 Task: Find a house in Gobabis, Namibia, for one guest from August 15 to 20, with a price range of 5000-10000, Wifi, and self check-in.
Action: Mouse moved to (624, 98)
Screenshot: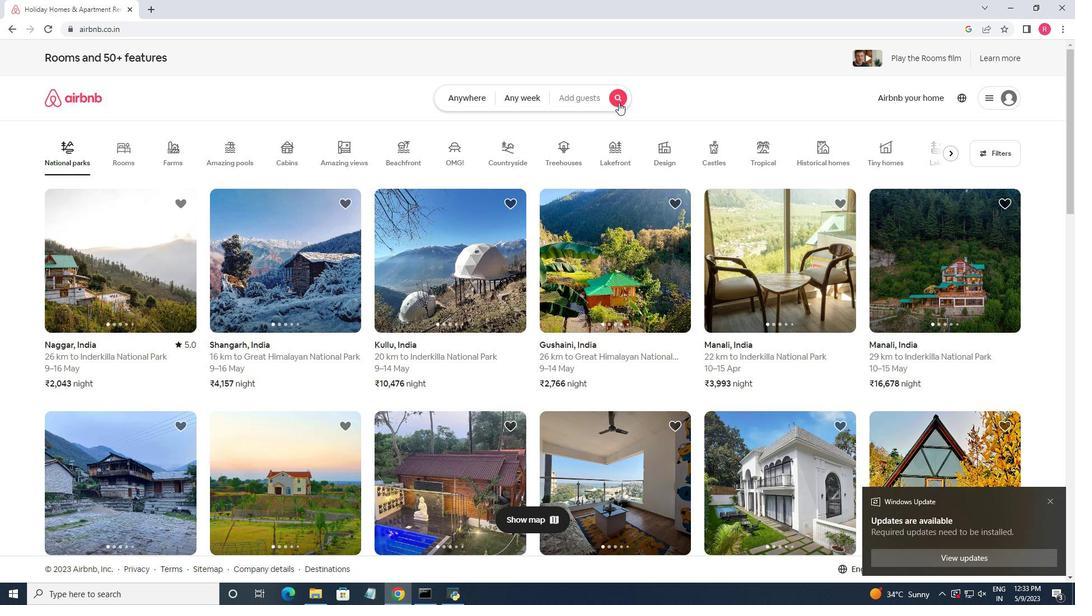 
Action: Mouse pressed left at (624, 98)
Screenshot: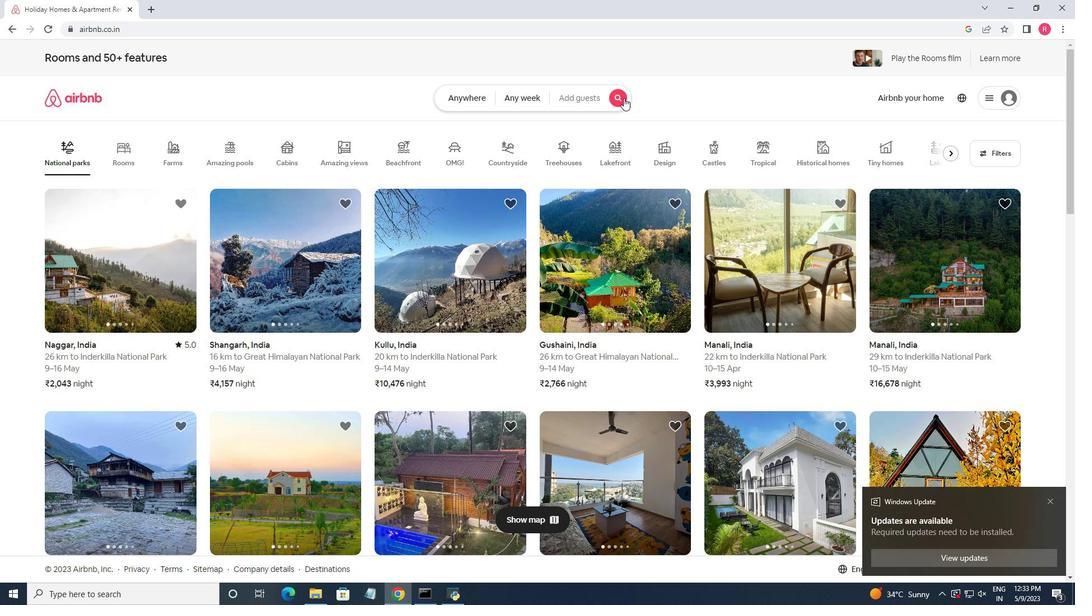 
Action: Mouse moved to (569, 66)
Screenshot: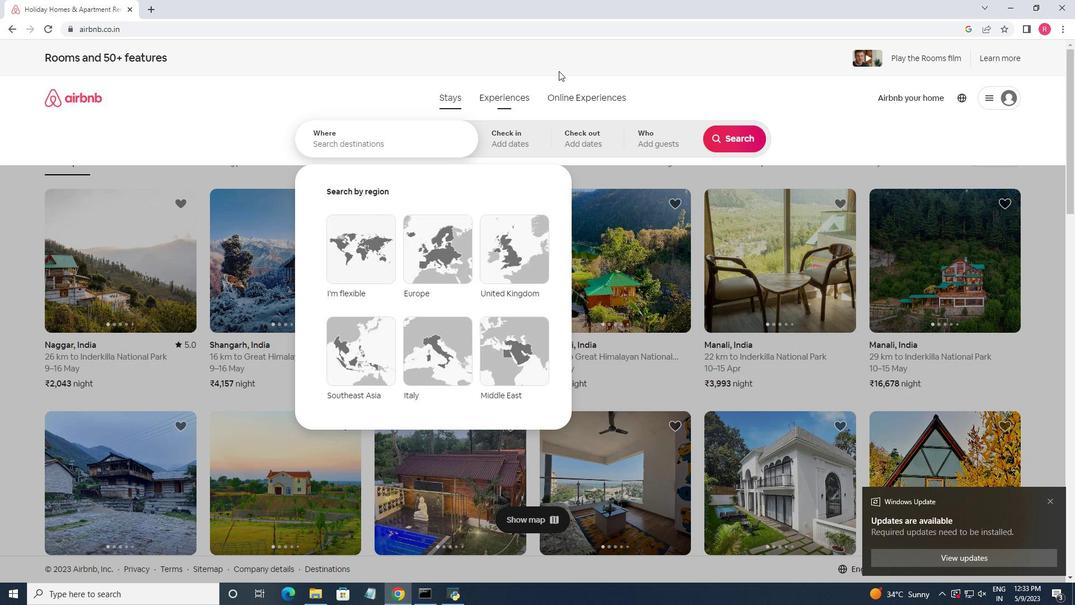
Action: Mouse pressed left at (569, 66)
Screenshot: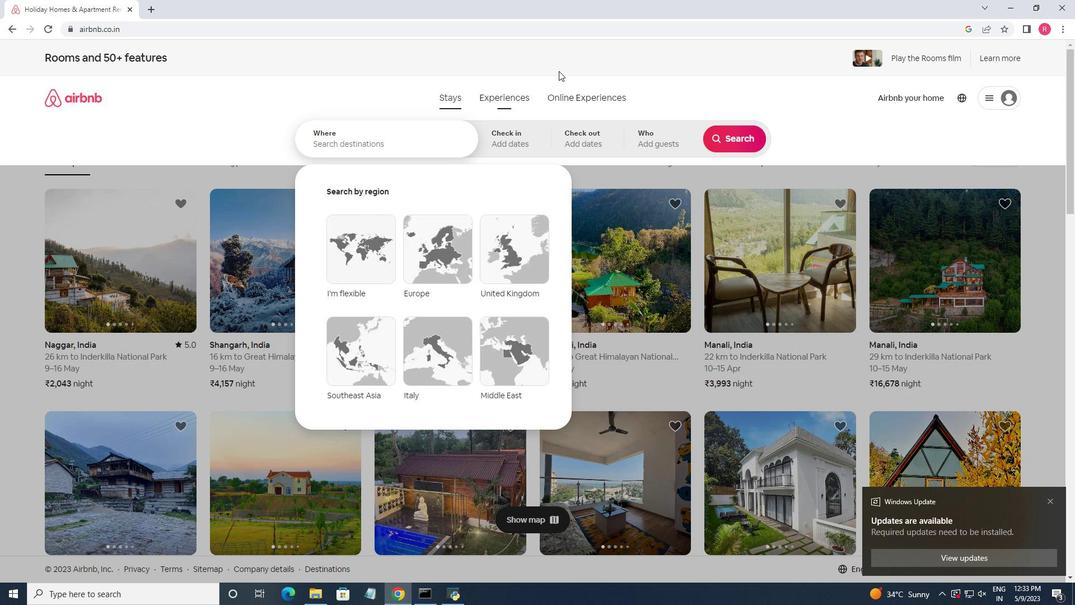 
Action: Mouse moved to (391, 137)
Screenshot: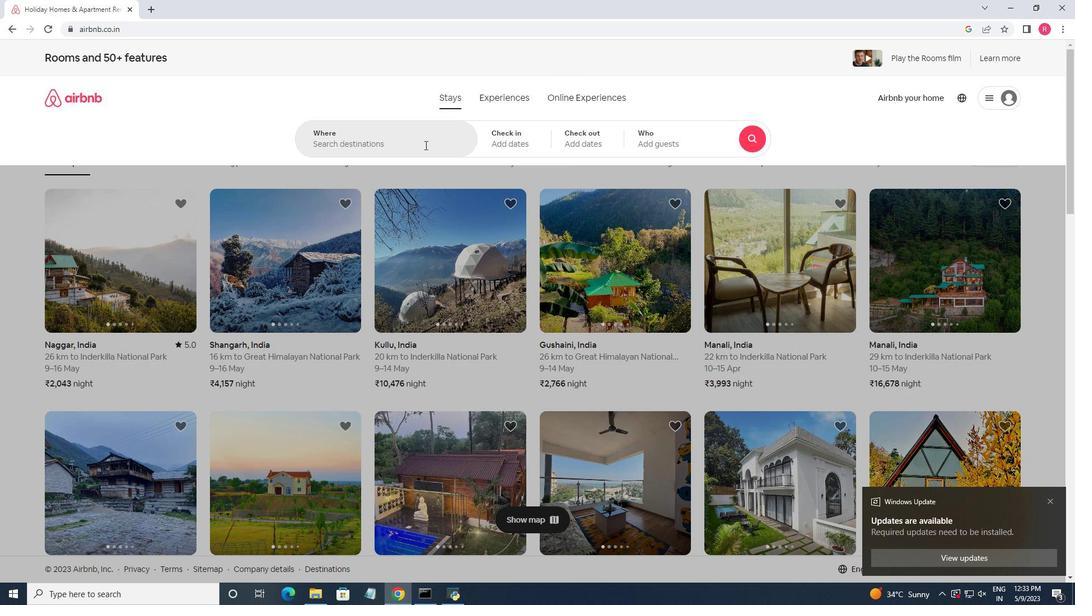 
Action: Mouse pressed left at (391, 137)
Screenshot: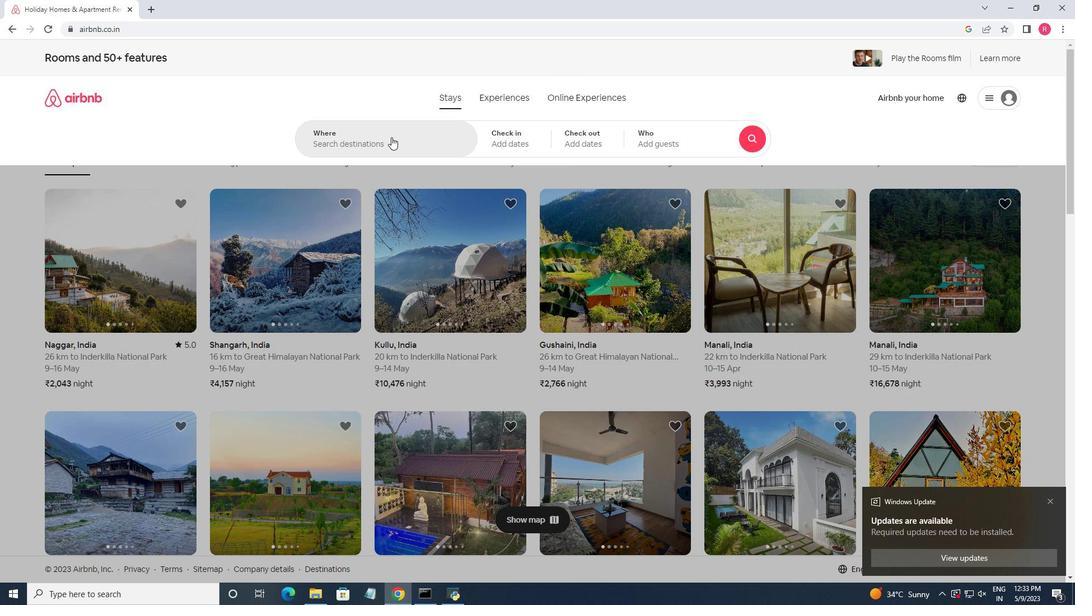 
Action: Key pressed <Key.shift>Gobabis,<Key.space><Key.shift>Namibia<Key.enter>
Screenshot: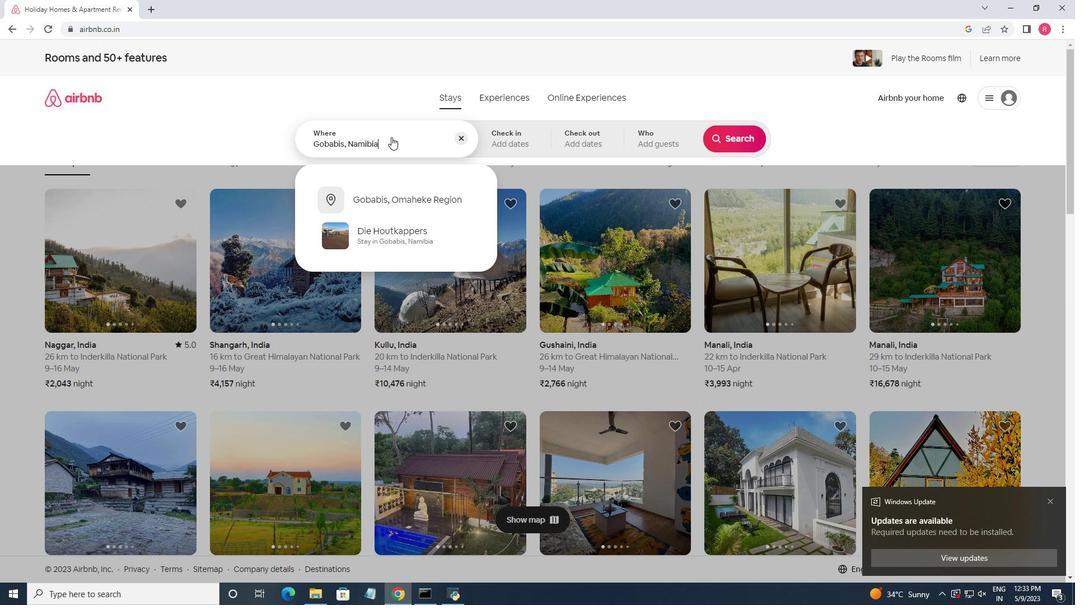 
Action: Mouse moved to (739, 230)
Screenshot: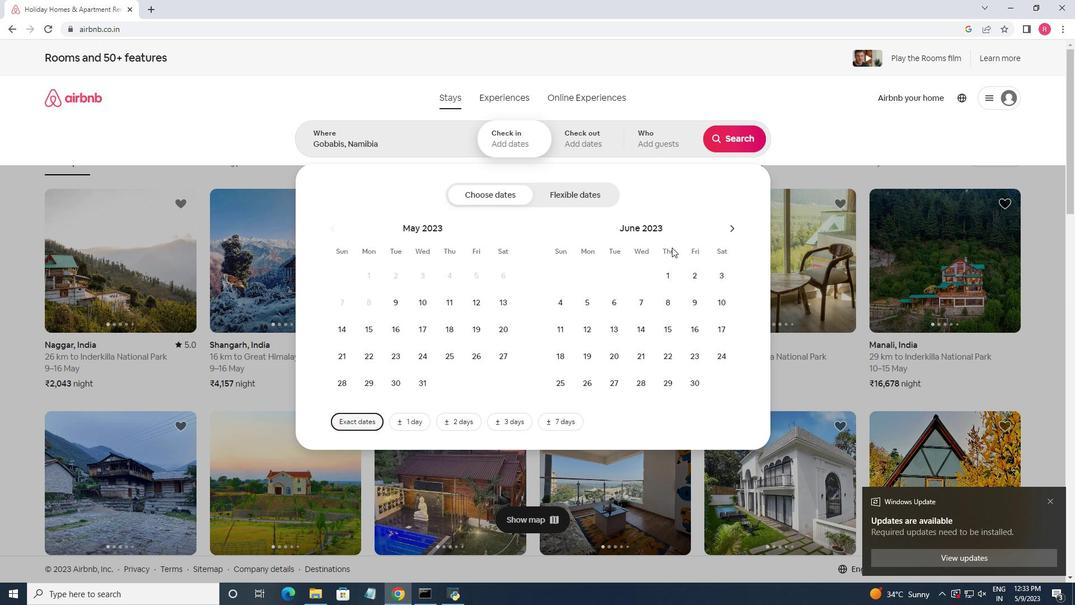 
Action: Mouse pressed left at (739, 230)
Screenshot: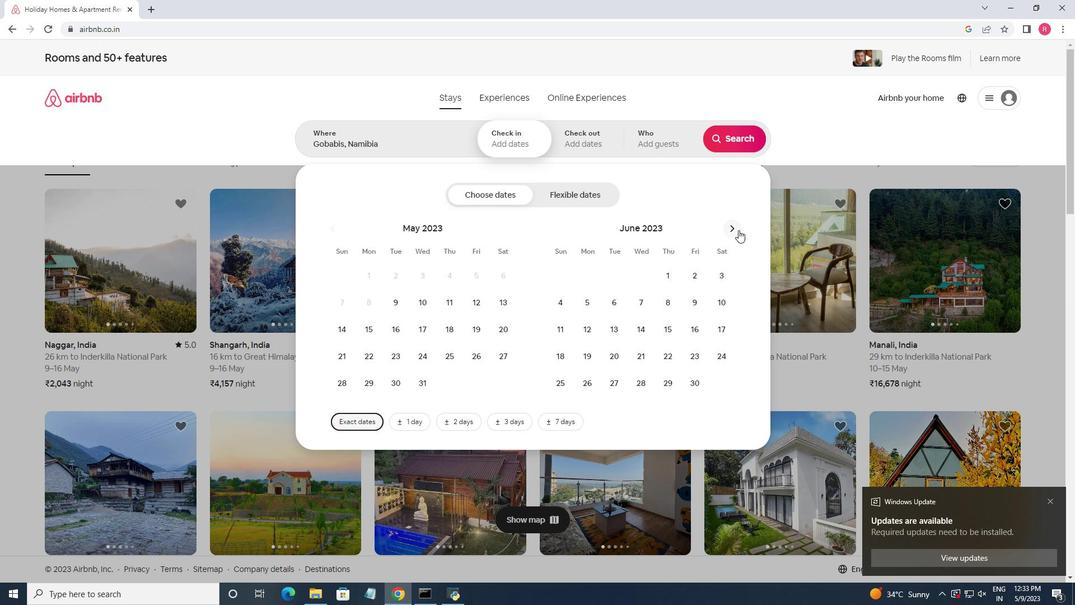 
Action: Mouse pressed left at (739, 230)
Screenshot: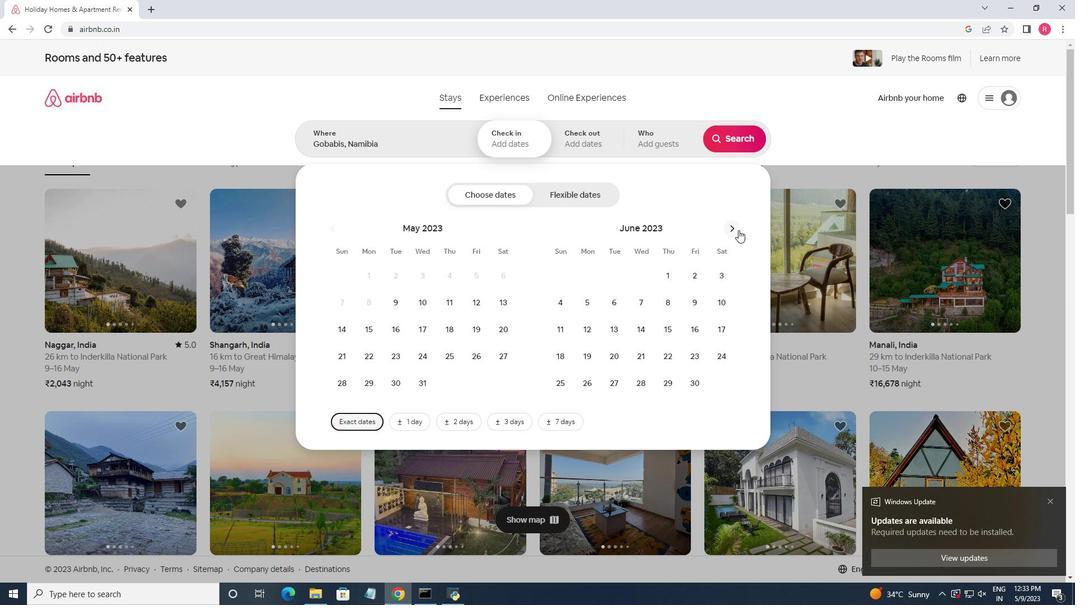 
Action: Mouse moved to (616, 330)
Screenshot: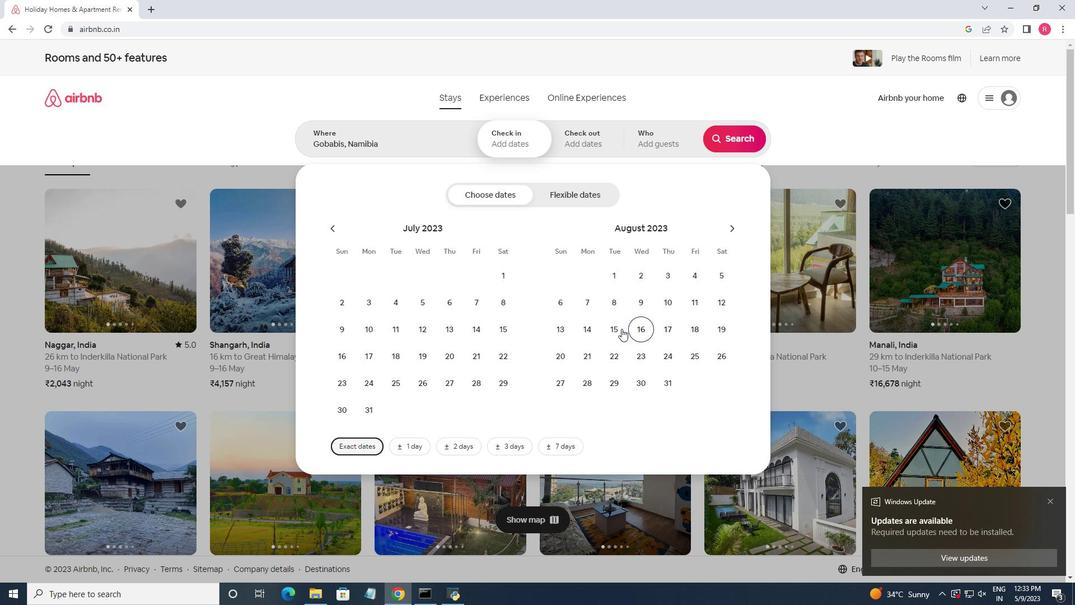 
Action: Mouse pressed left at (616, 330)
Screenshot: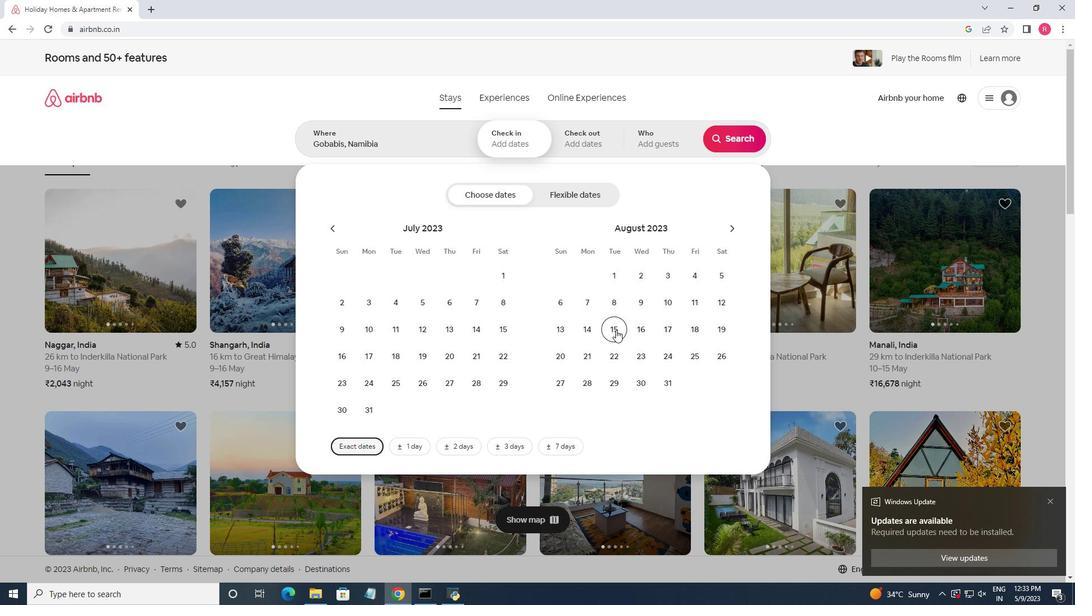 
Action: Mouse moved to (565, 357)
Screenshot: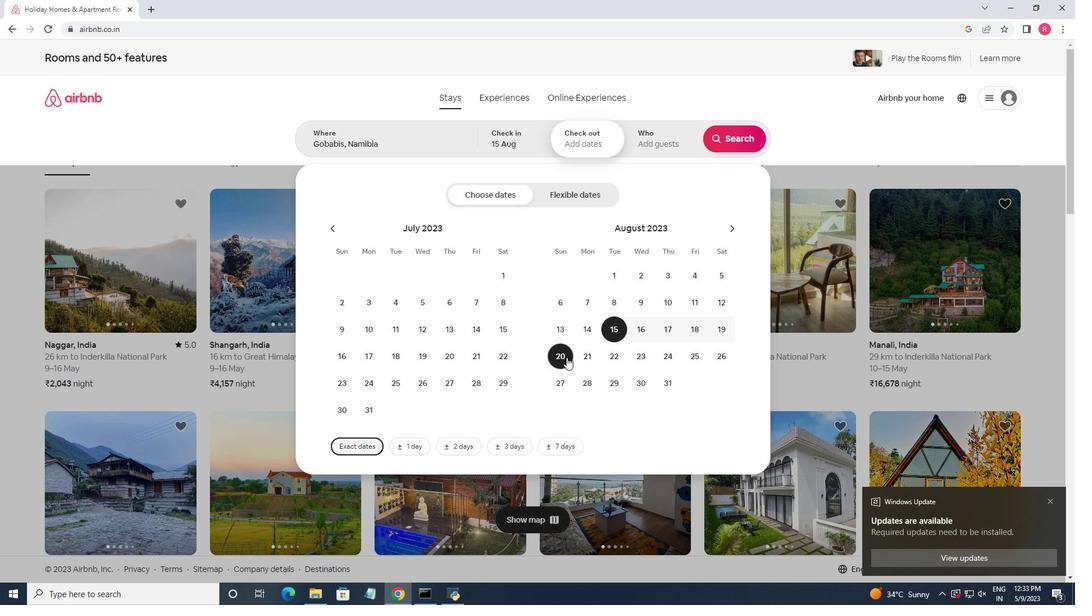 
Action: Mouse pressed left at (565, 357)
Screenshot: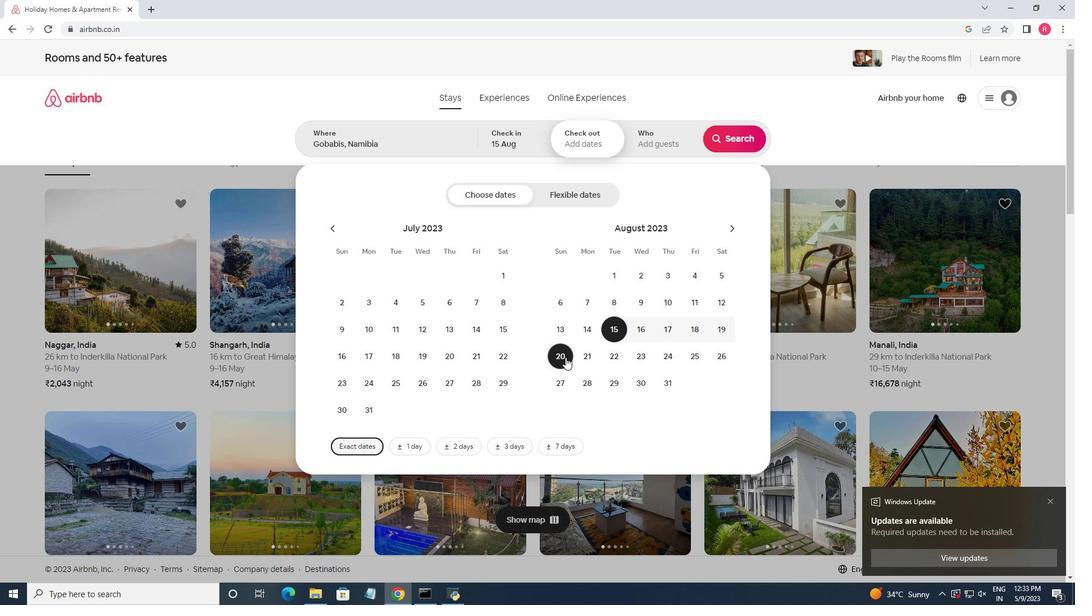 
Action: Mouse moved to (669, 145)
Screenshot: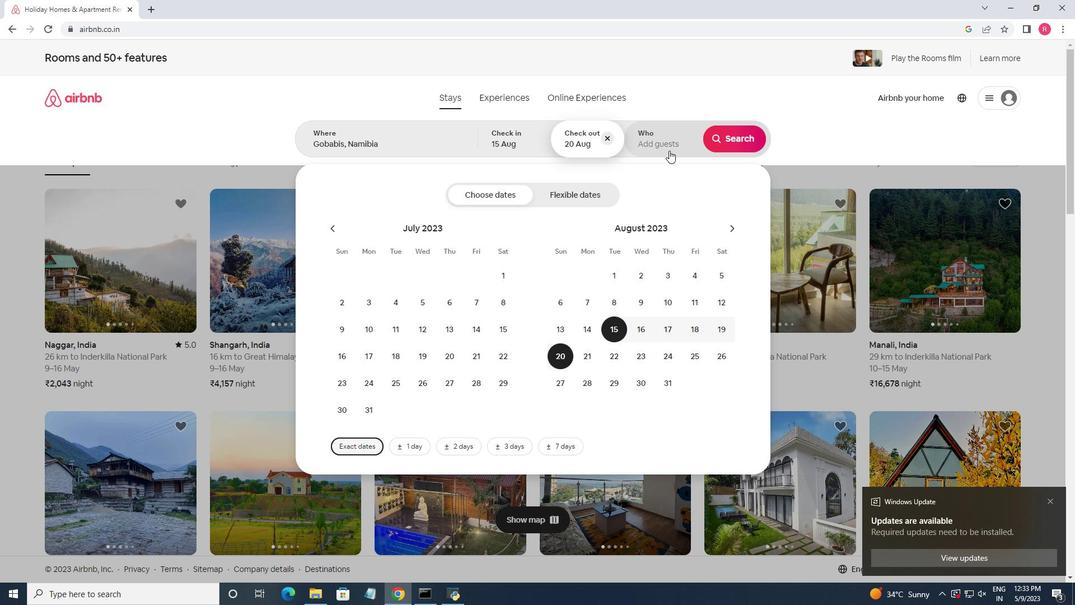 
Action: Mouse pressed left at (669, 145)
Screenshot: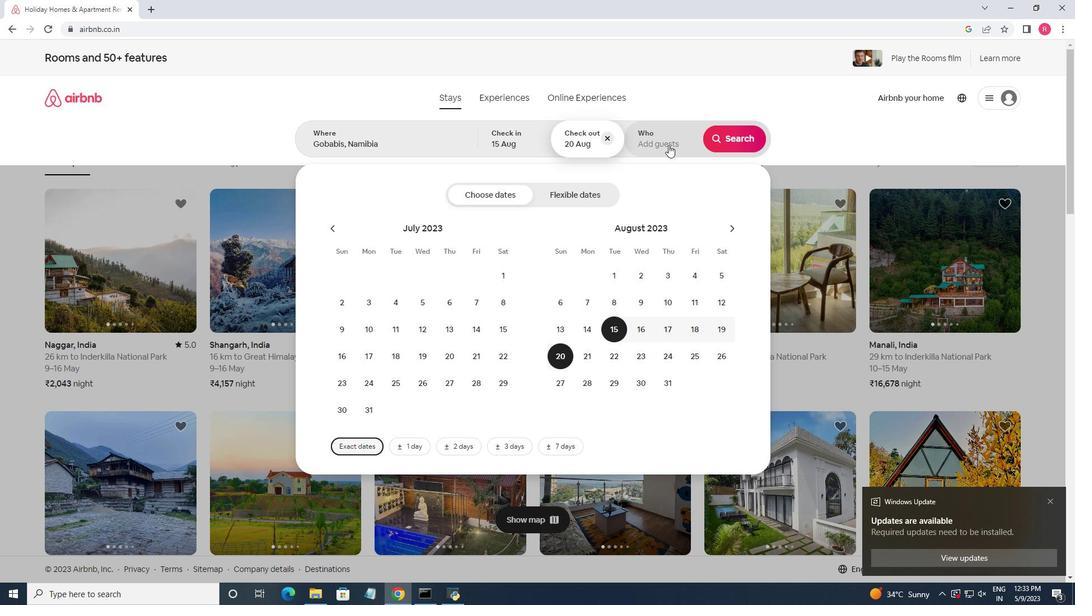 
Action: Mouse moved to (734, 203)
Screenshot: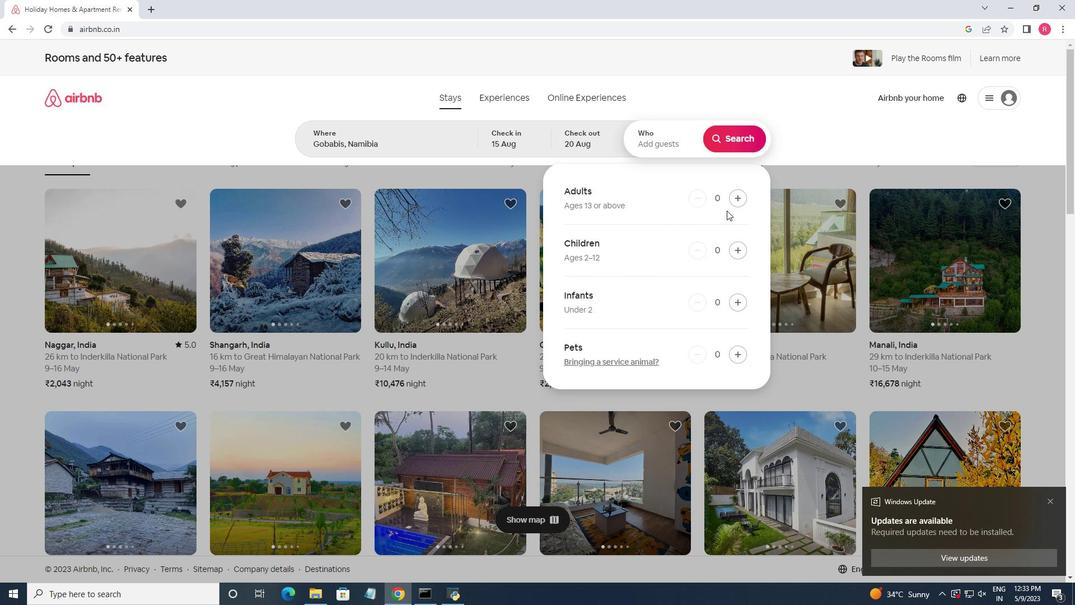 
Action: Mouse pressed left at (734, 203)
Screenshot: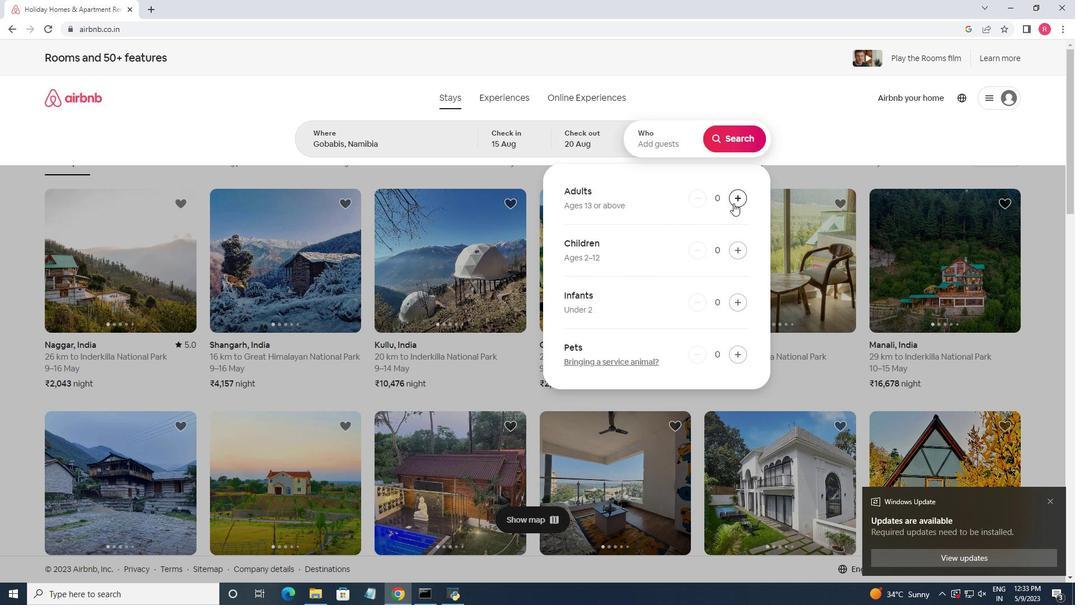 
Action: Mouse moved to (731, 134)
Screenshot: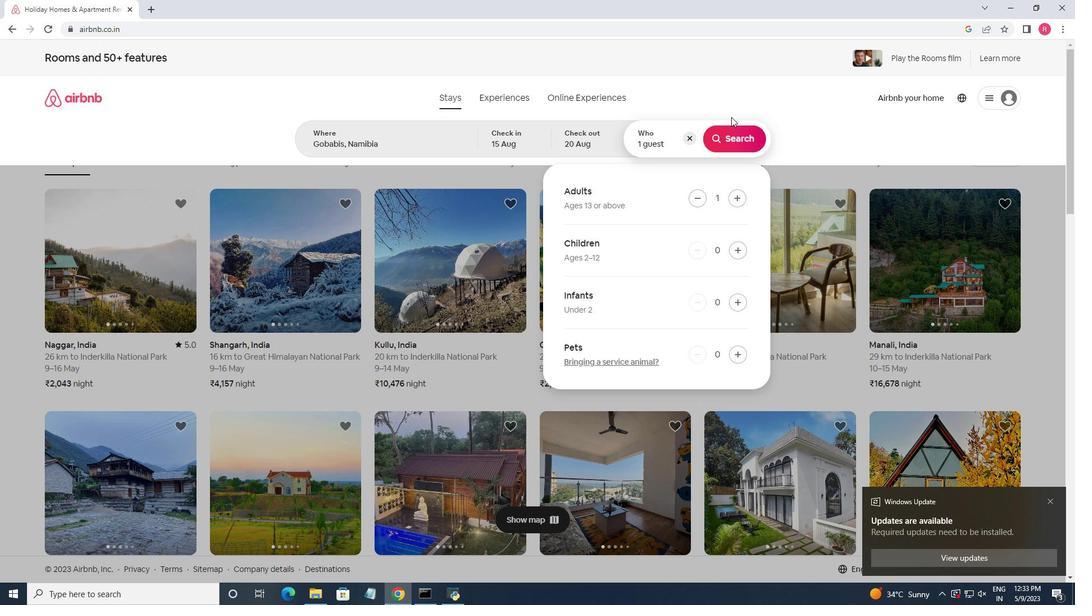 
Action: Mouse pressed left at (731, 134)
Screenshot: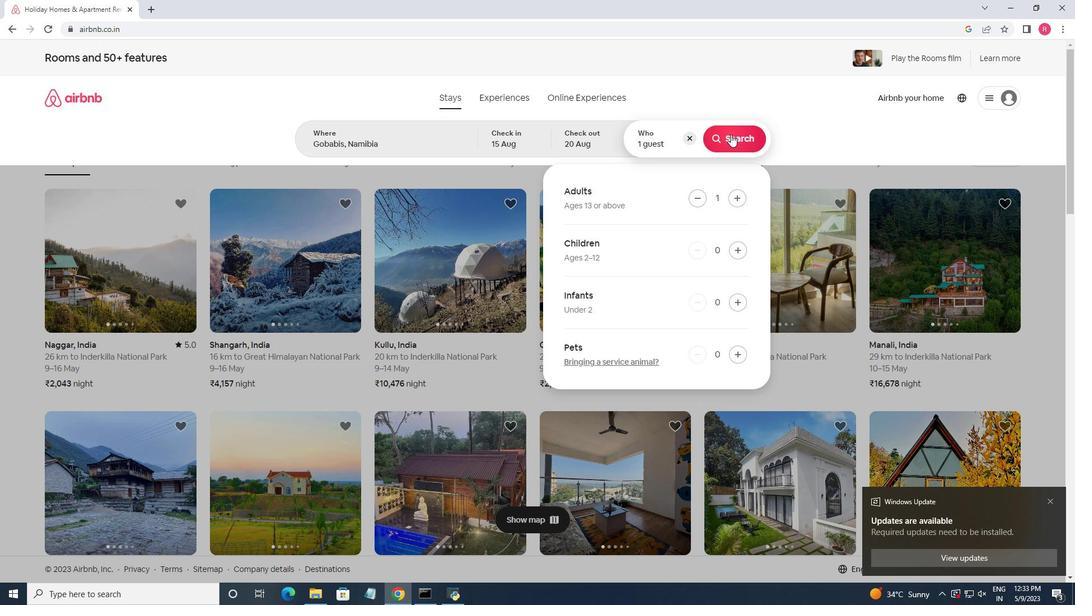 
Action: Mouse moved to (1019, 116)
Screenshot: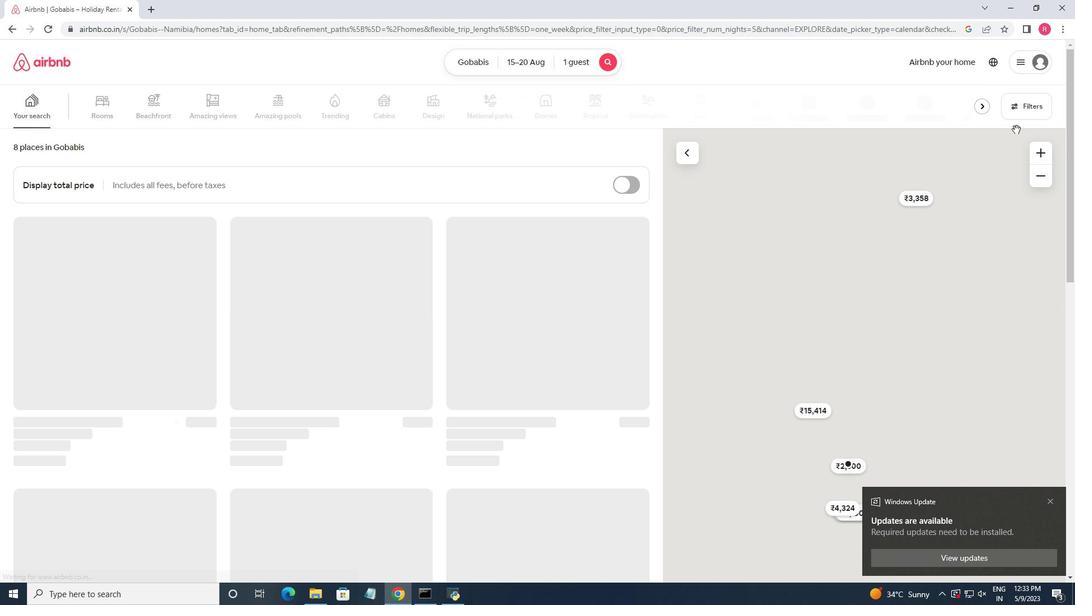 
Action: Mouse pressed left at (1019, 116)
Screenshot: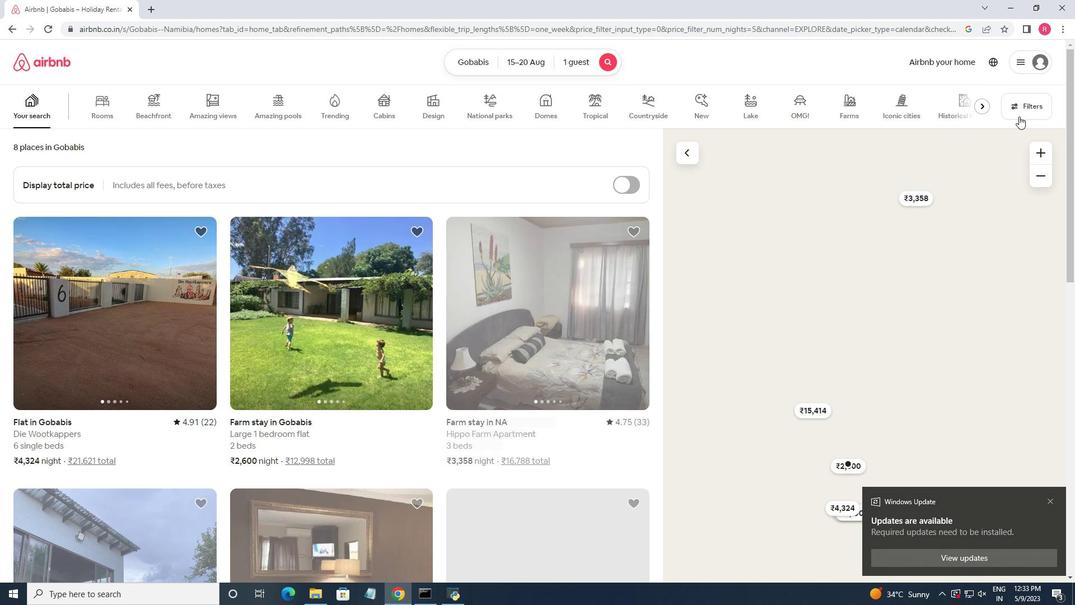 
Action: Mouse moved to (421, 382)
Screenshot: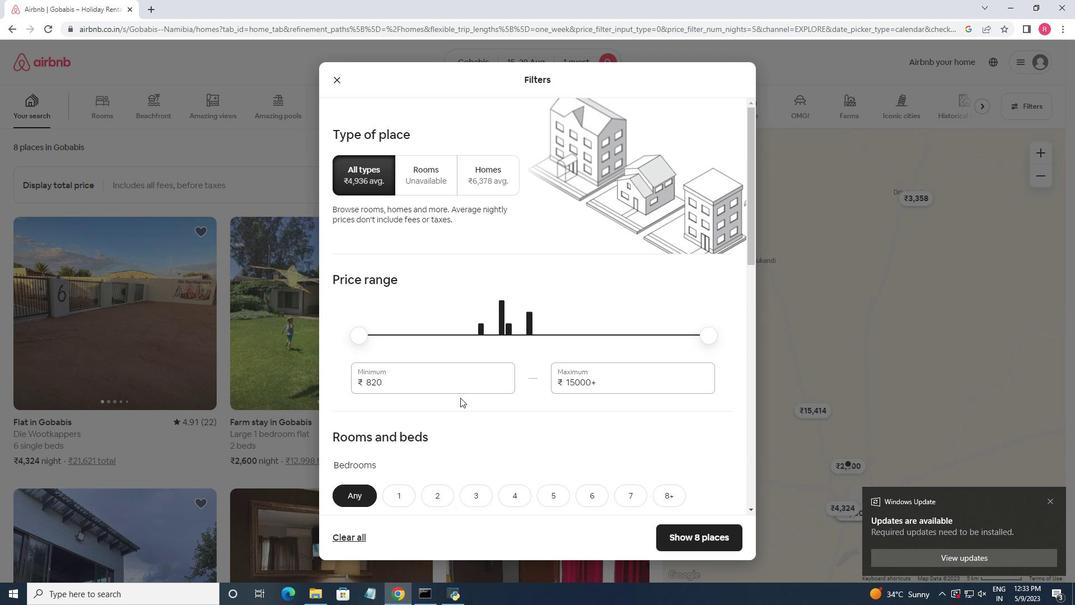 
Action: Mouse pressed left at (421, 382)
Screenshot: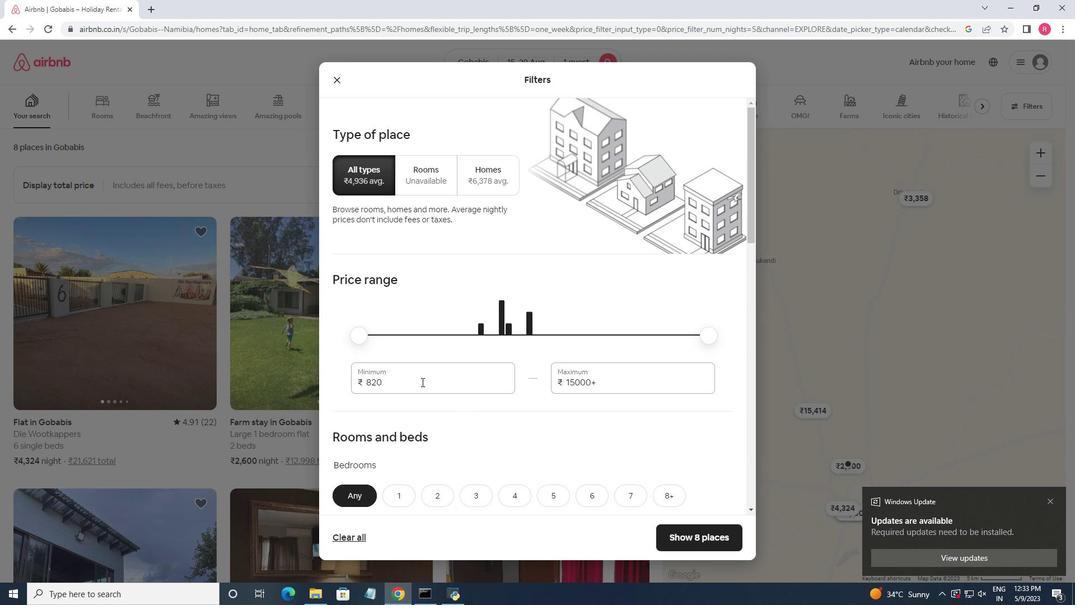 
Action: Mouse pressed left at (421, 382)
Screenshot: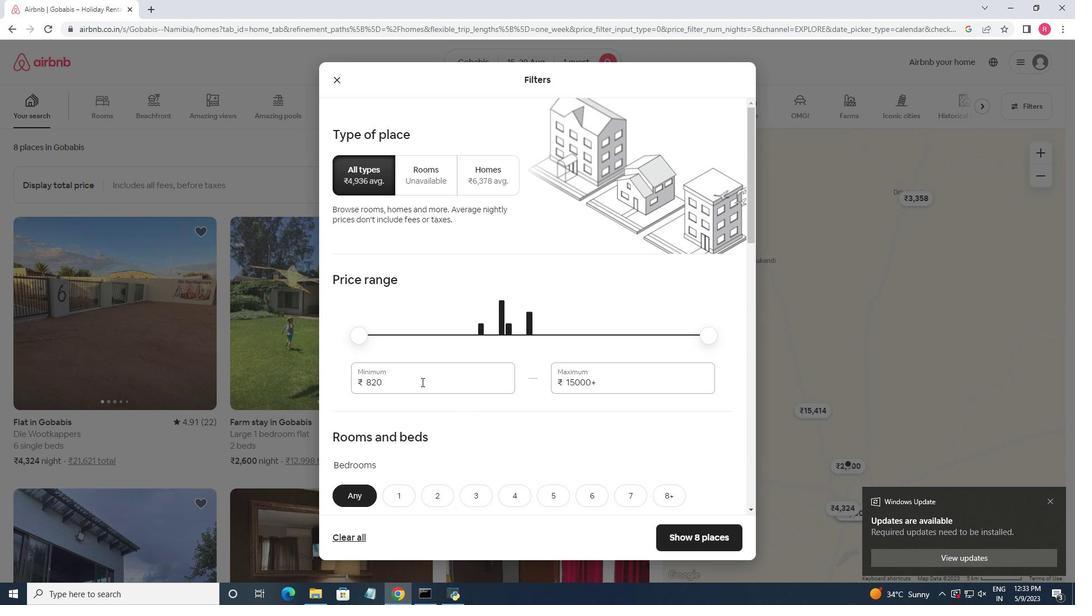 
Action: Key pressed <Key.backspace>5000<Key.tab>10000
Screenshot: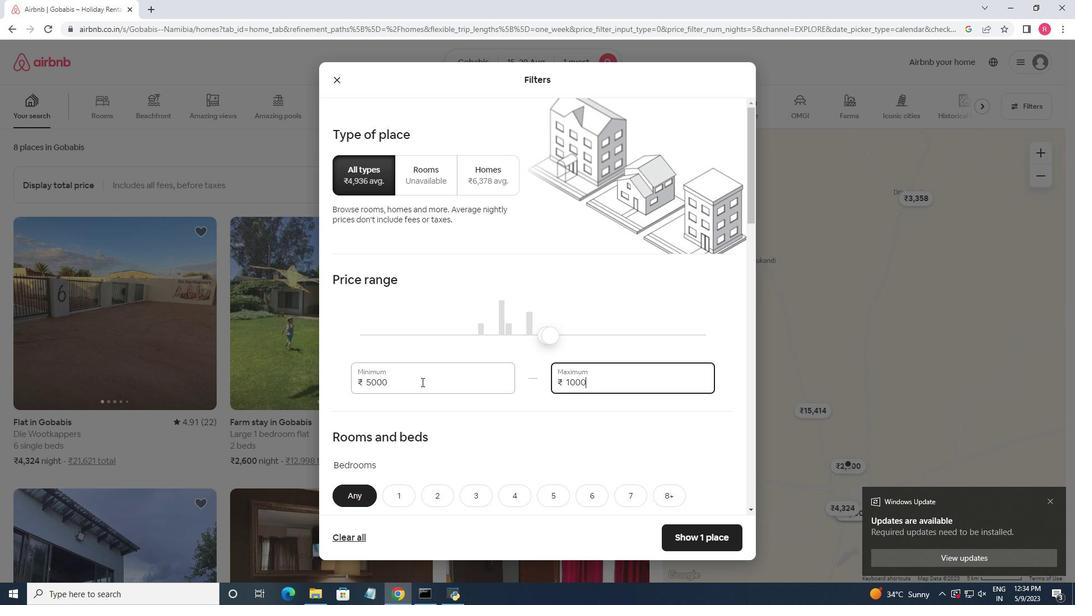 
Action: Mouse moved to (480, 337)
Screenshot: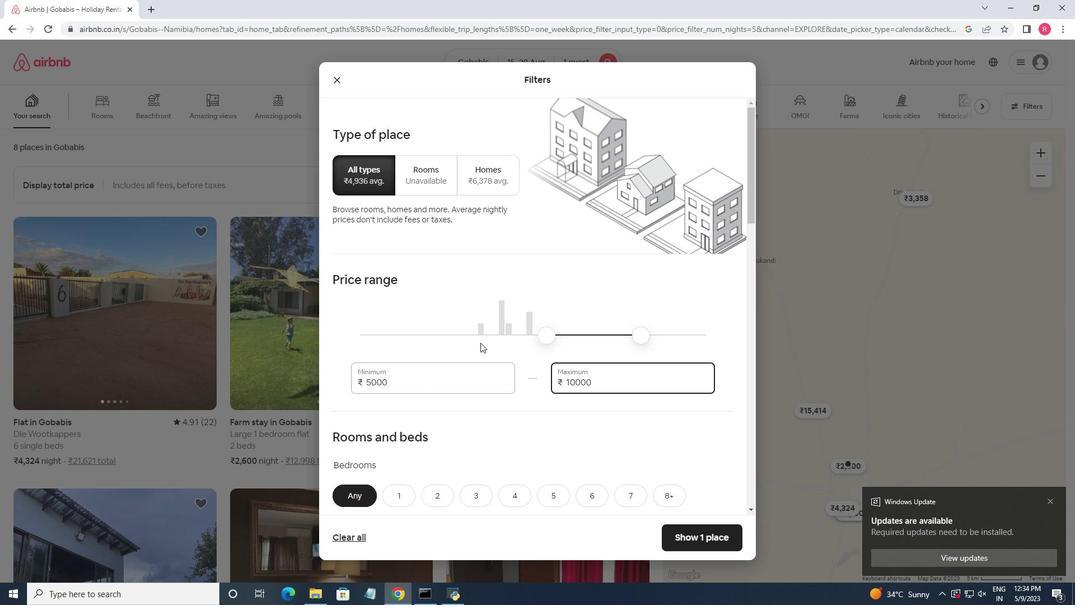 
Action: Mouse scrolled (480, 337) with delta (0, 0)
Screenshot: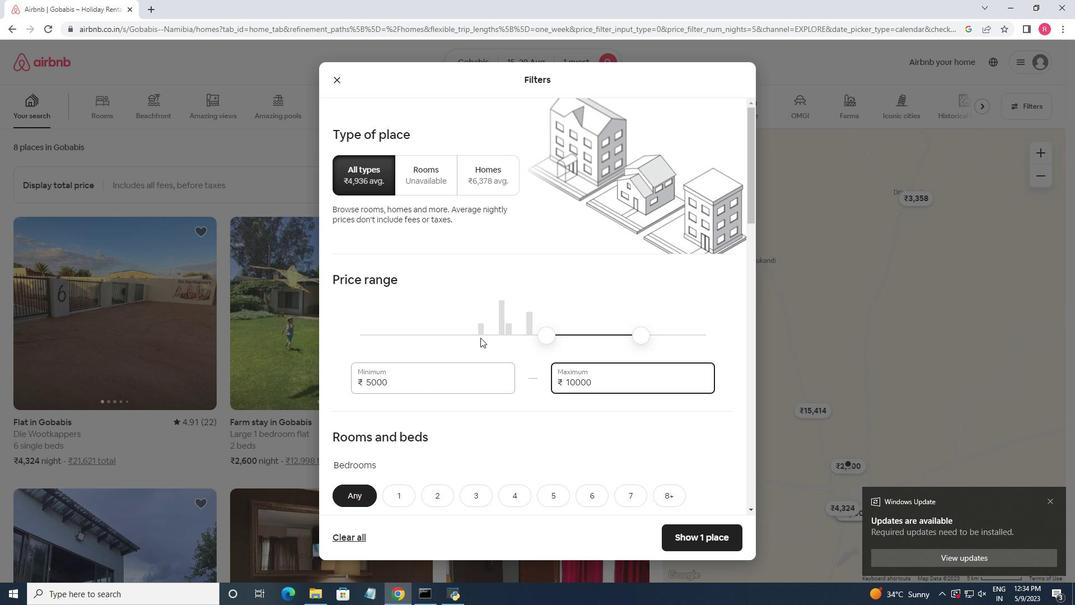 
Action: Mouse scrolled (480, 337) with delta (0, 0)
Screenshot: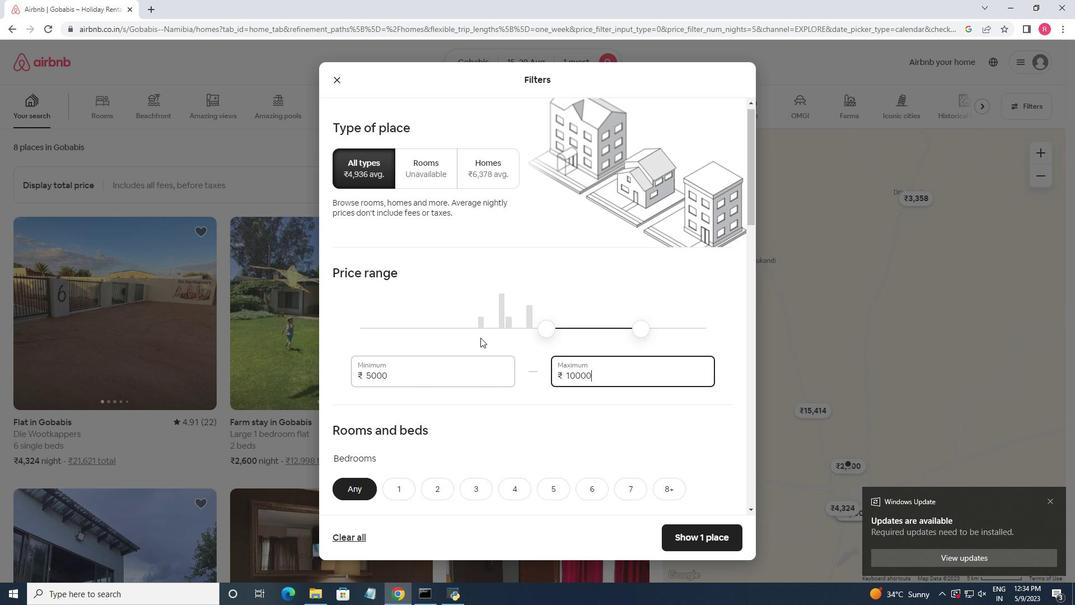 
Action: Mouse moved to (486, 347)
Screenshot: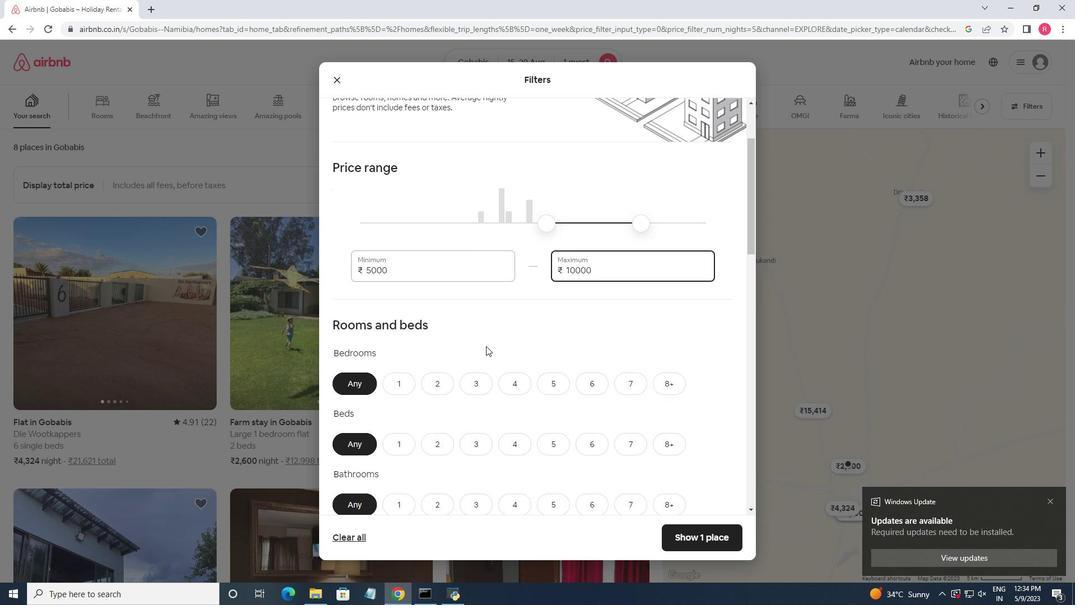 
Action: Mouse scrolled (486, 347) with delta (0, 0)
Screenshot: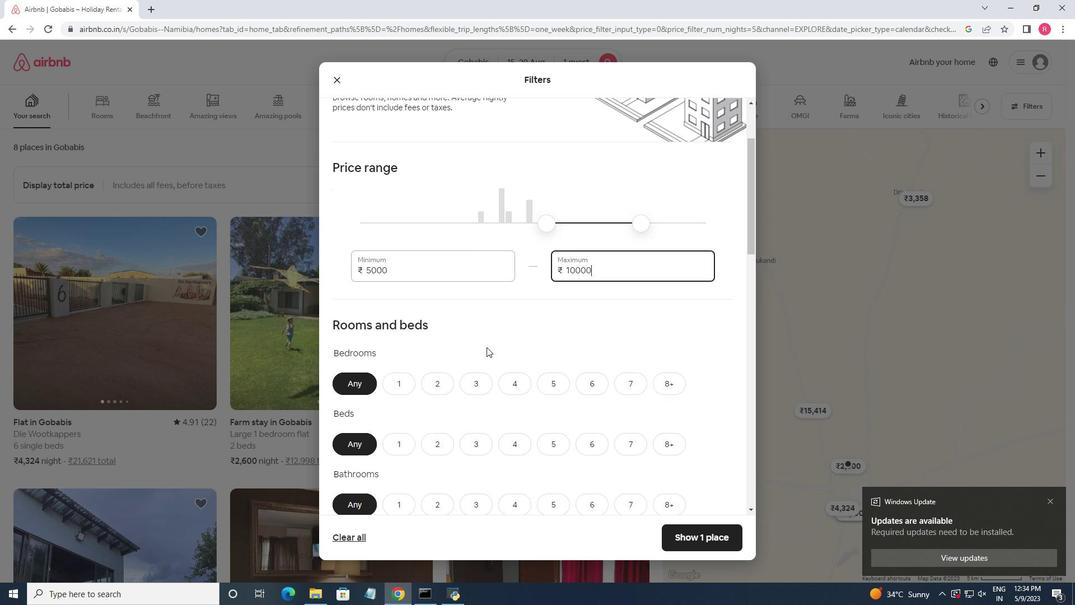 
Action: Mouse moved to (403, 332)
Screenshot: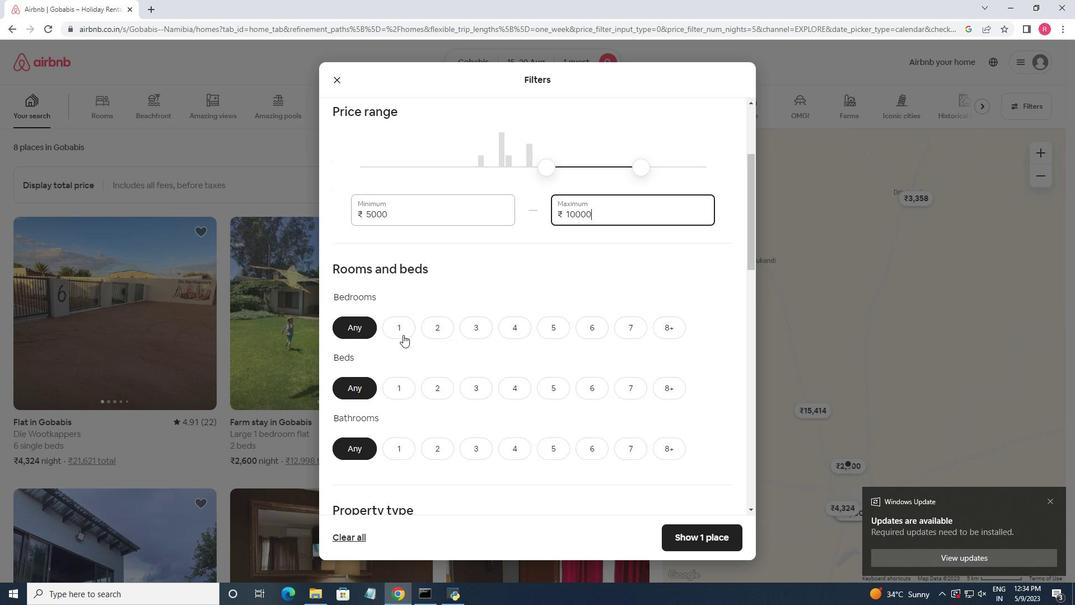 
Action: Mouse pressed left at (403, 332)
Screenshot: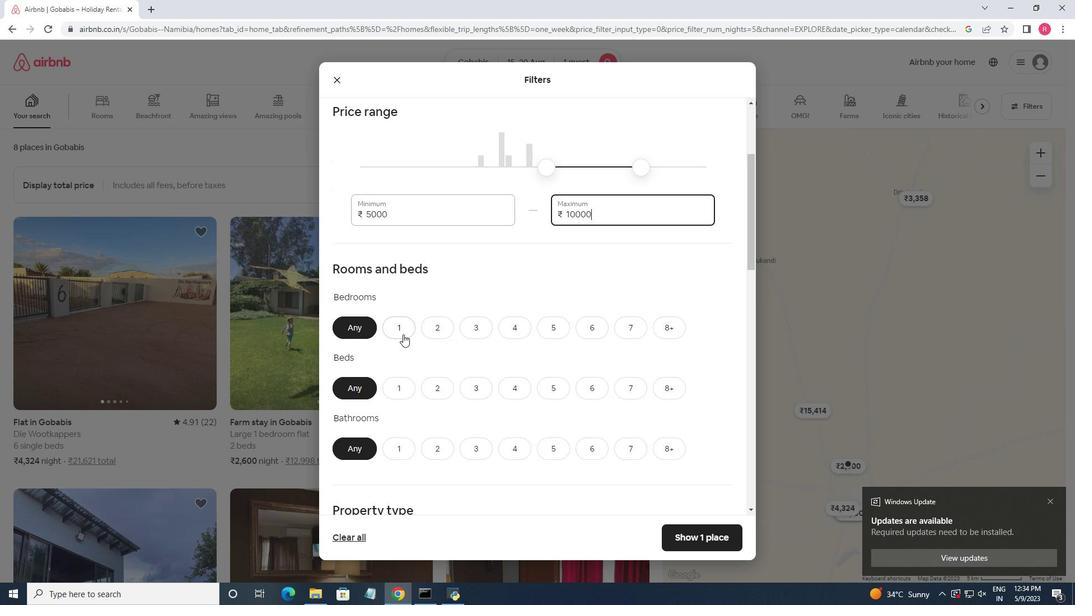 
Action: Mouse moved to (395, 394)
Screenshot: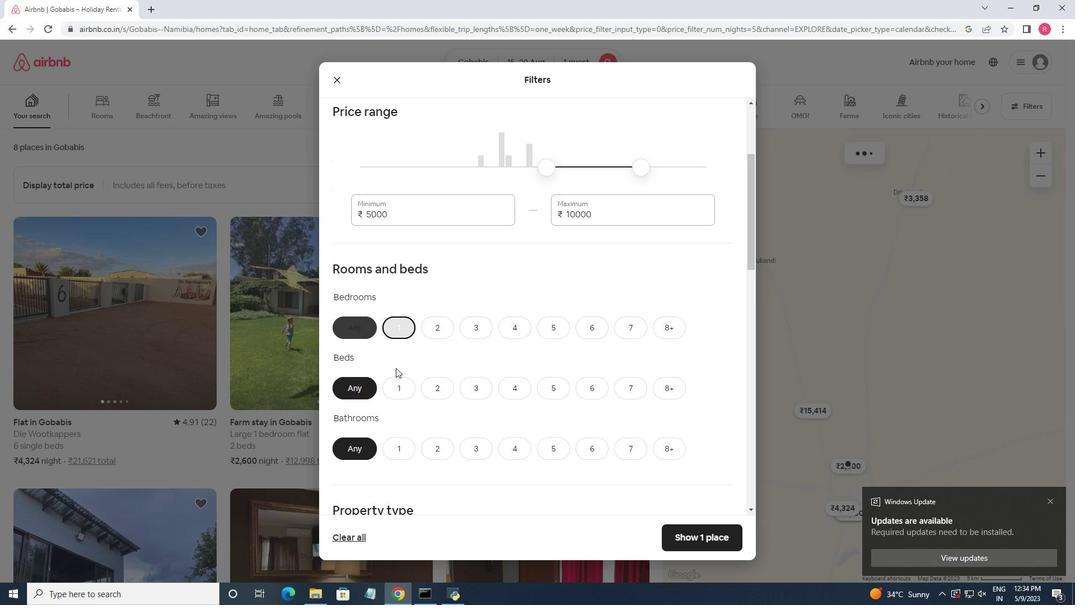 
Action: Mouse pressed left at (395, 394)
Screenshot: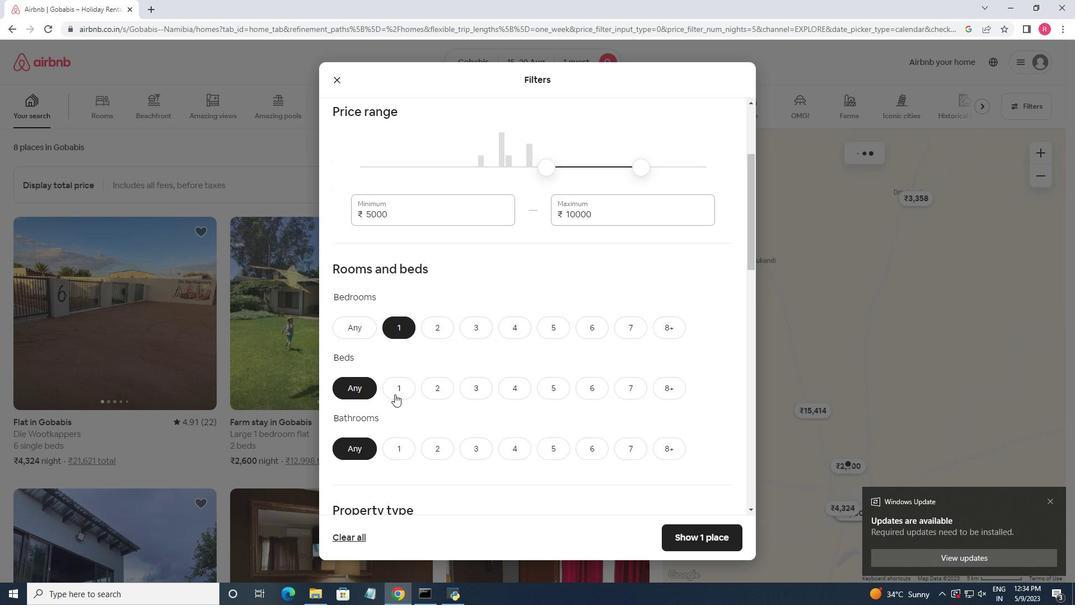
Action: Mouse moved to (397, 442)
Screenshot: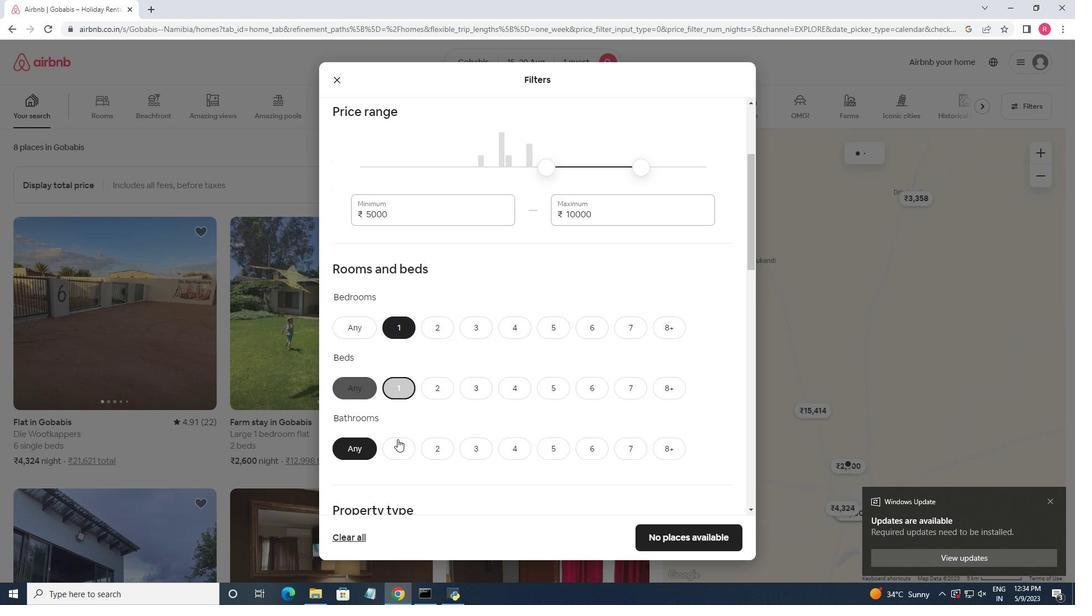 
Action: Mouse pressed left at (397, 442)
Screenshot: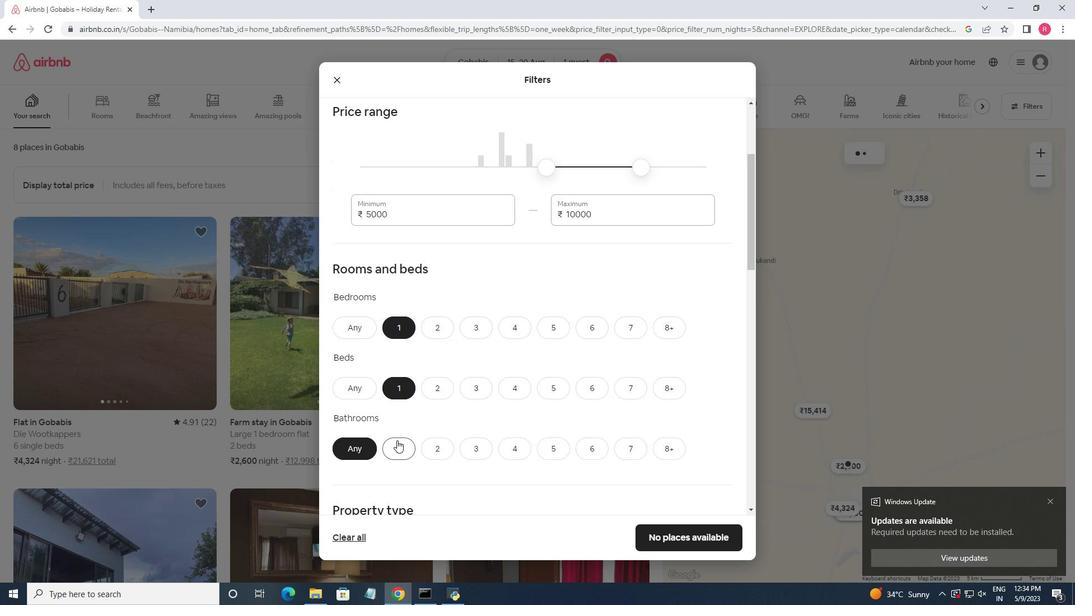 
Action: Mouse moved to (521, 325)
Screenshot: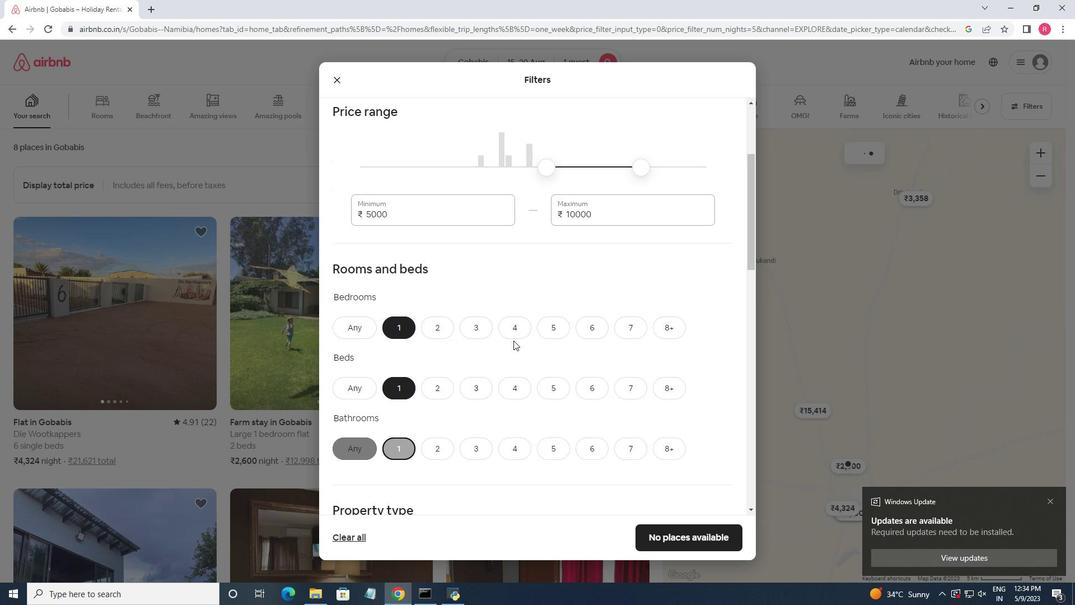 
Action: Mouse scrolled (521, 324) with delta (0, 0)
Screenshot: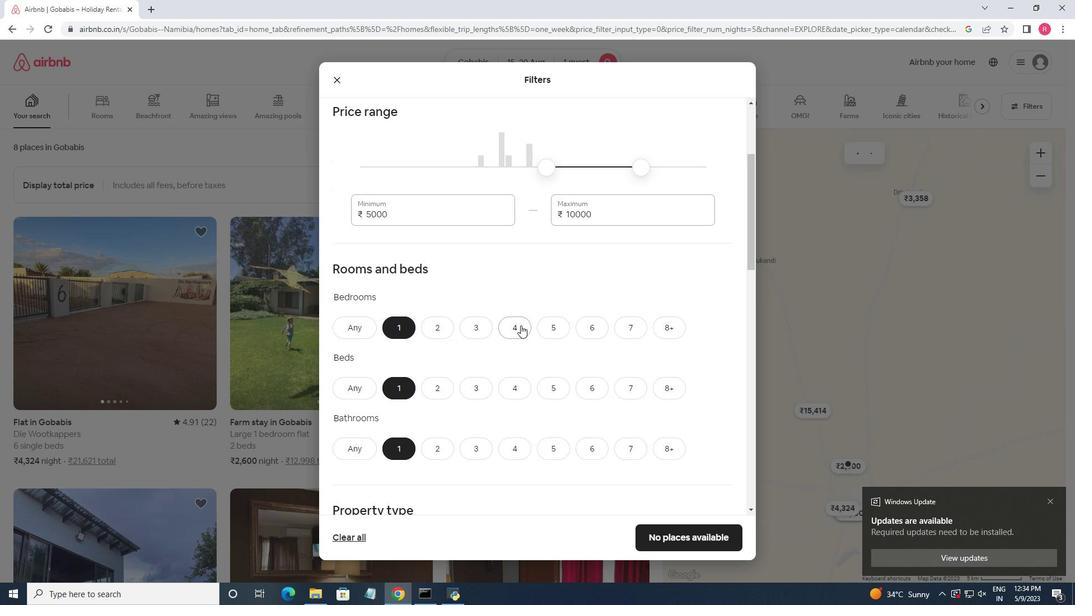 
Action: Mouse scrolled (521, 324) with delta (0, 0)
Screenshot: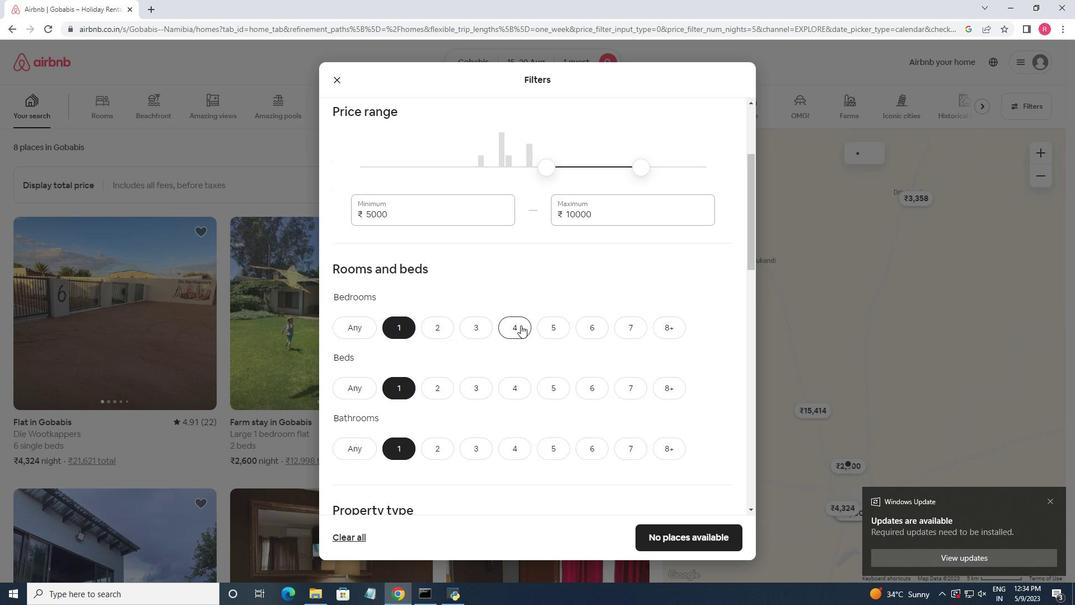 
Action: Mouse scrolled (521, 324) with delta (0, 0)
Screenshot: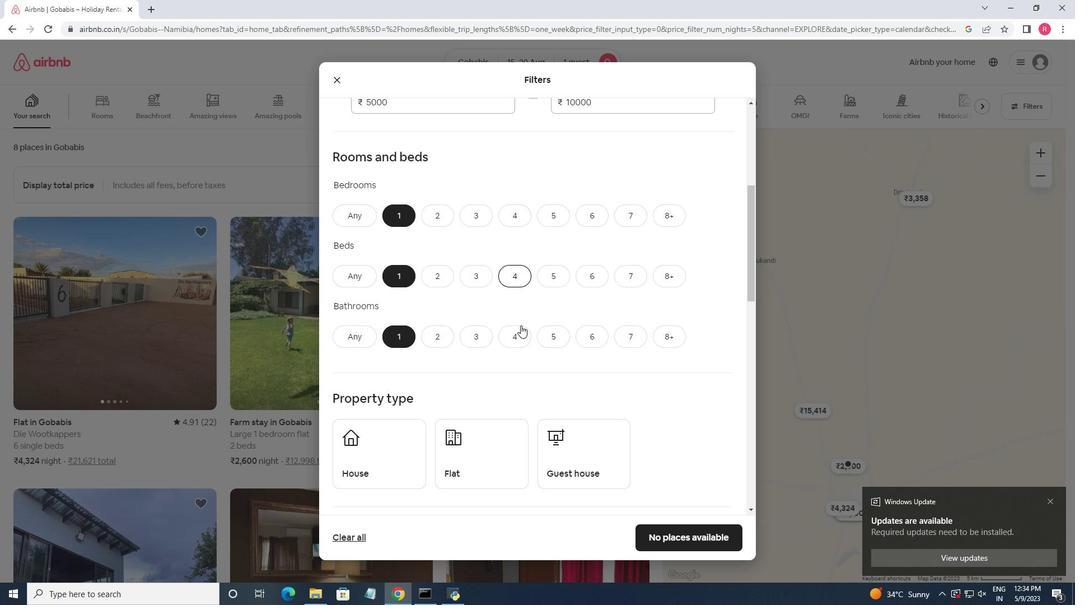 
Action: Mouse moved to (365, 397)
Screenshot: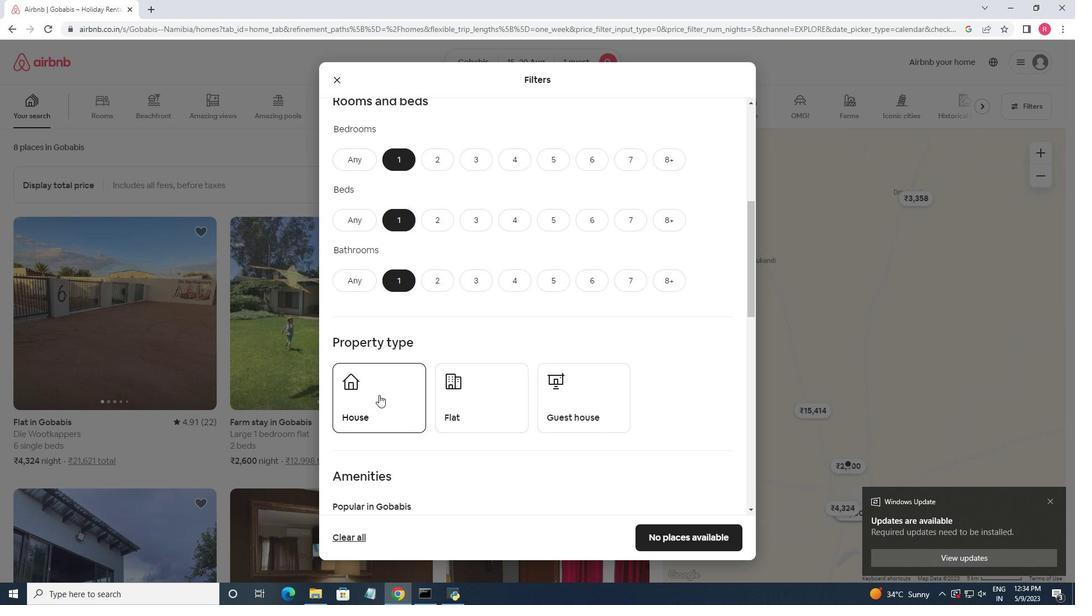 
Action: Mouse pressed left at (365, 397)
Screenshot: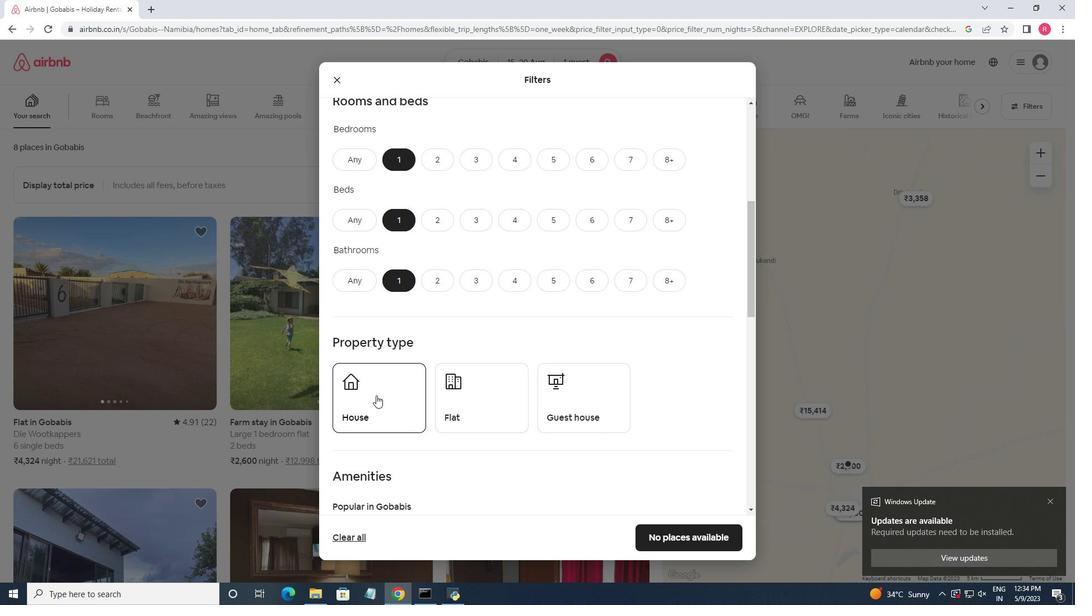
Action: Mouse moved to (496, 400)
Screenshot: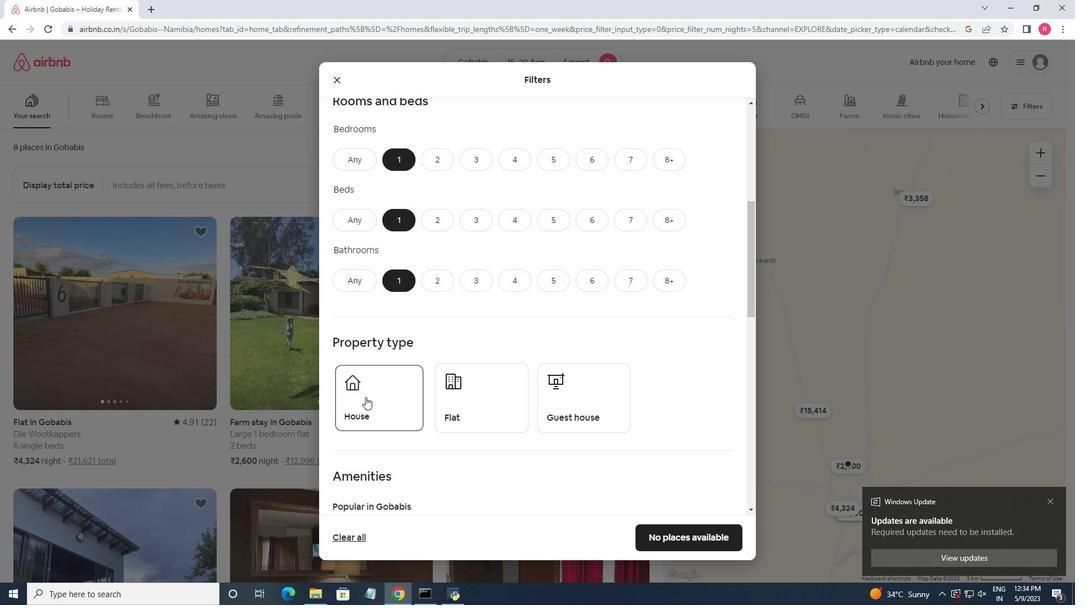 
Action: Mouse pressed left at (496, 400)
Screenshot: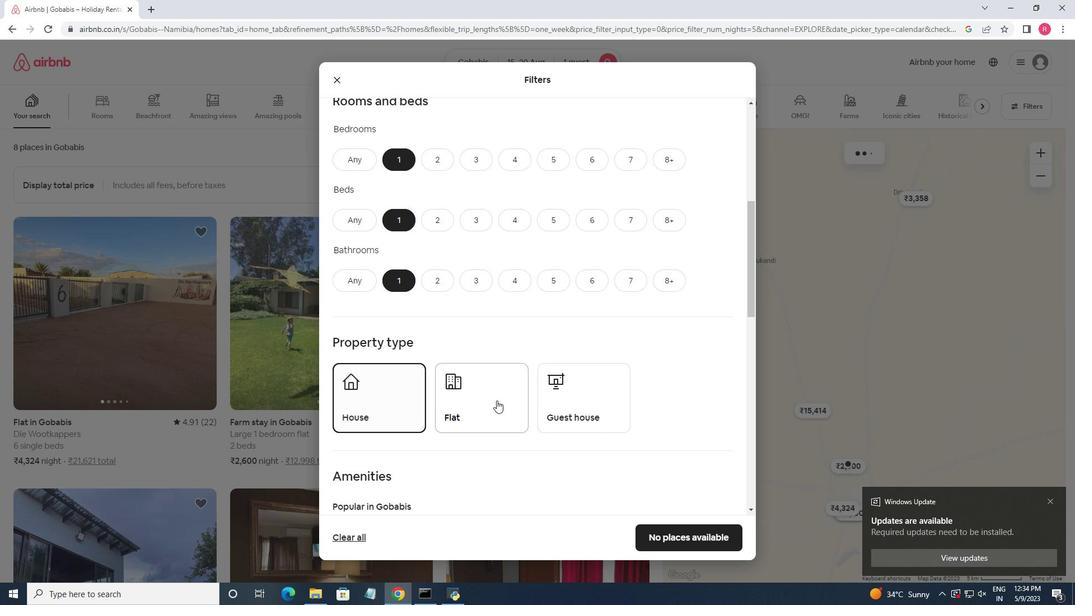 
Action: Mouse moved to (602, 394)
Screenshot: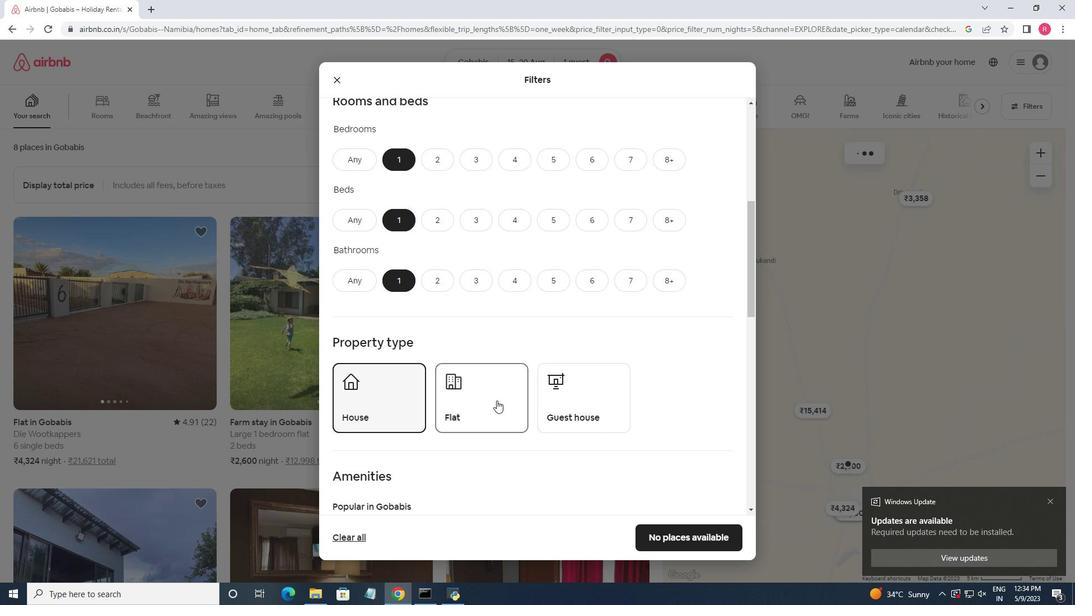 
Action: Mouse pressed left at (602, 394)
Screenshot: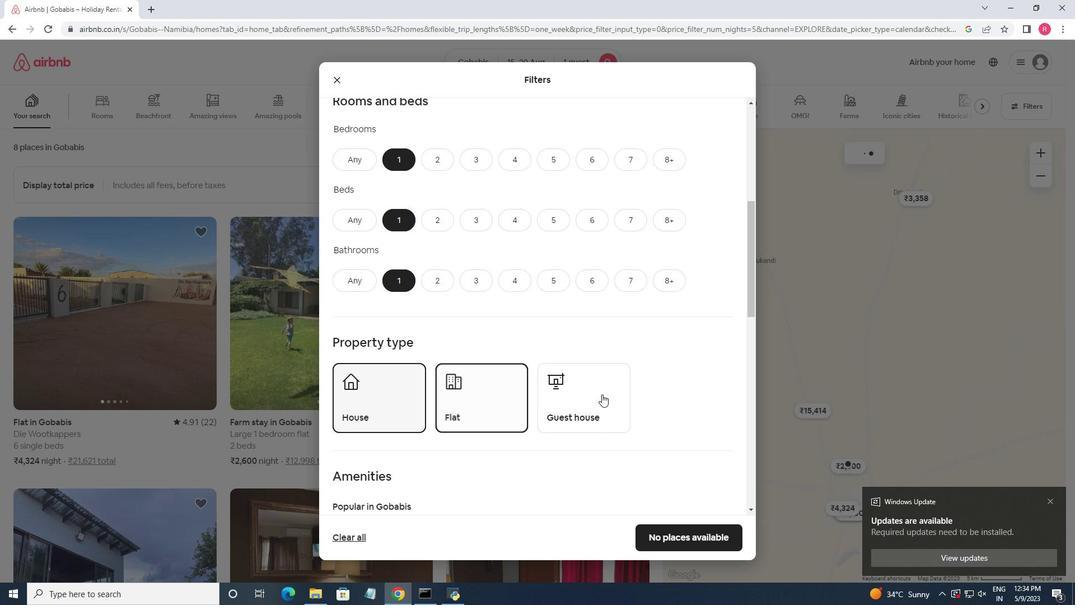 
Action: Mouse moved to (602, 333)
Screenshot: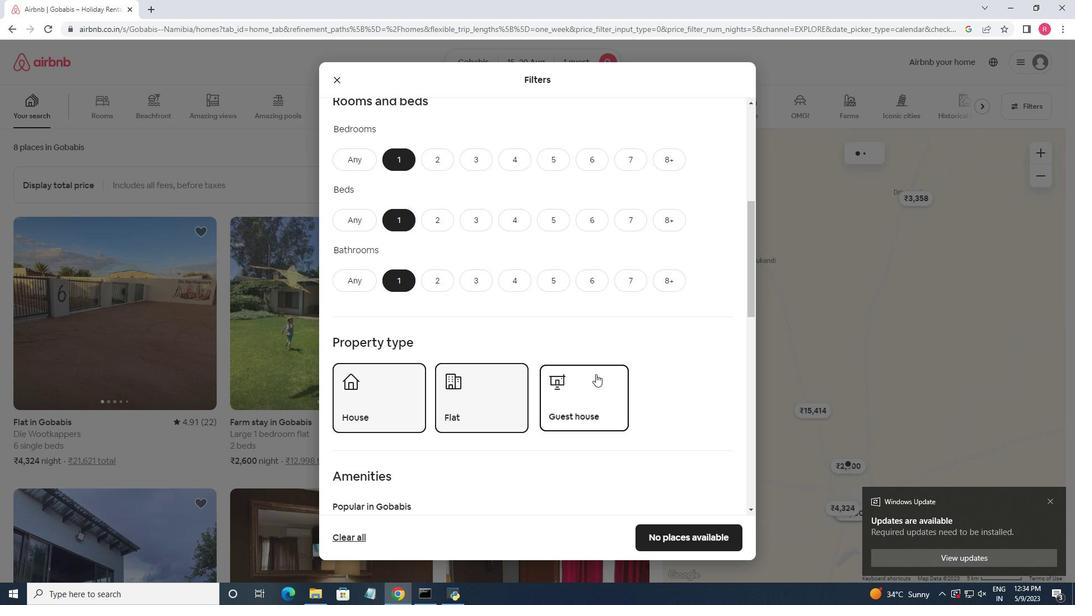 
Action: Mouse scrolled (602, 333) with delta (0, 0)
Screenshot: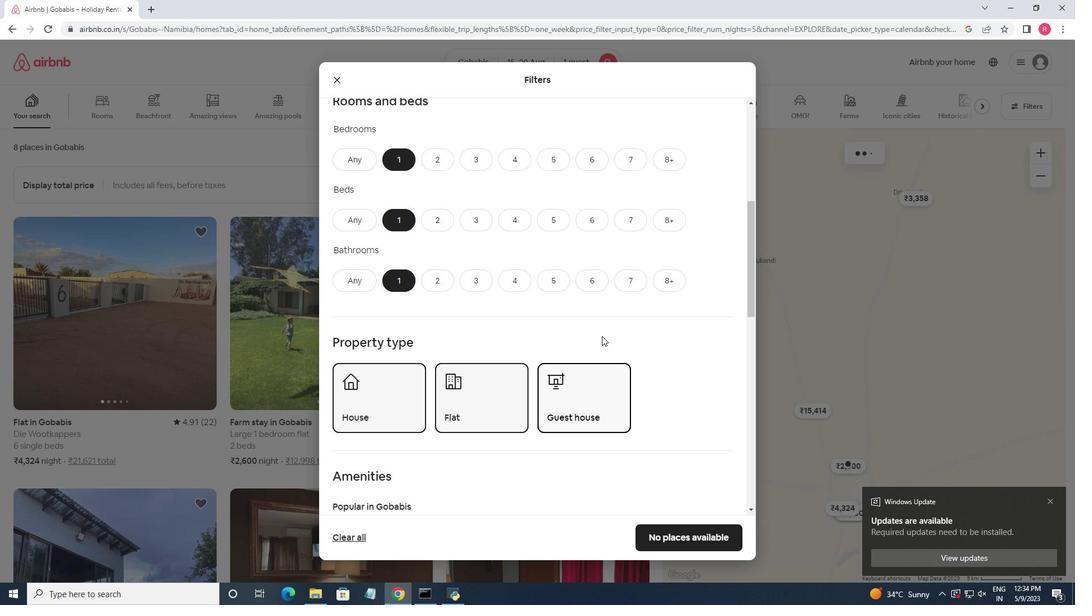 
Action: Mouse scrolled (602, 333) with delta (0, 0)
Screenshot: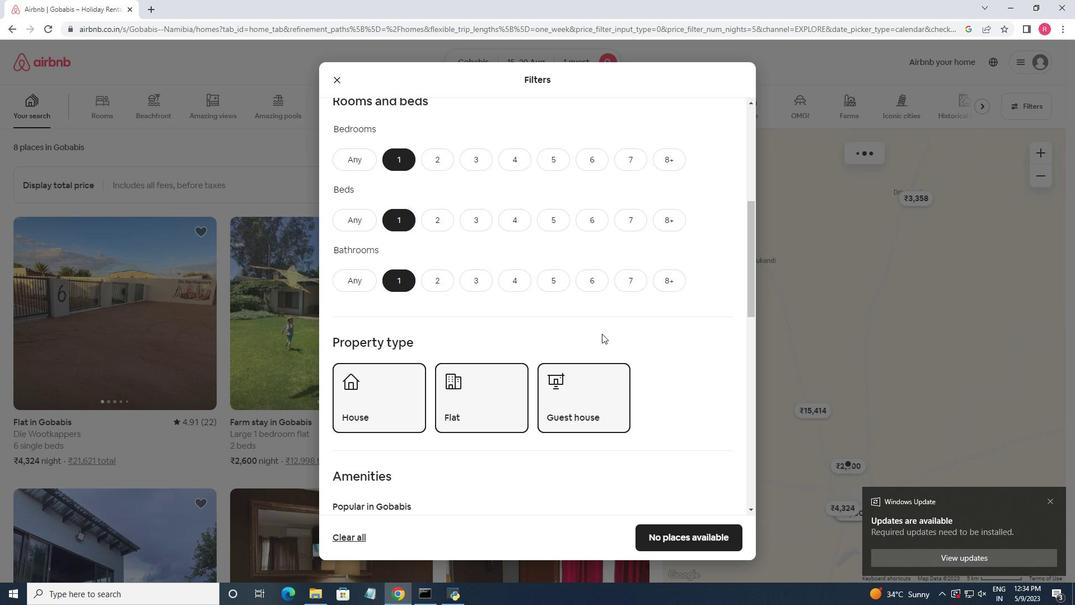 
Action: Mouse scrolled (602, 333) with delta (0, 0)
Screenshot: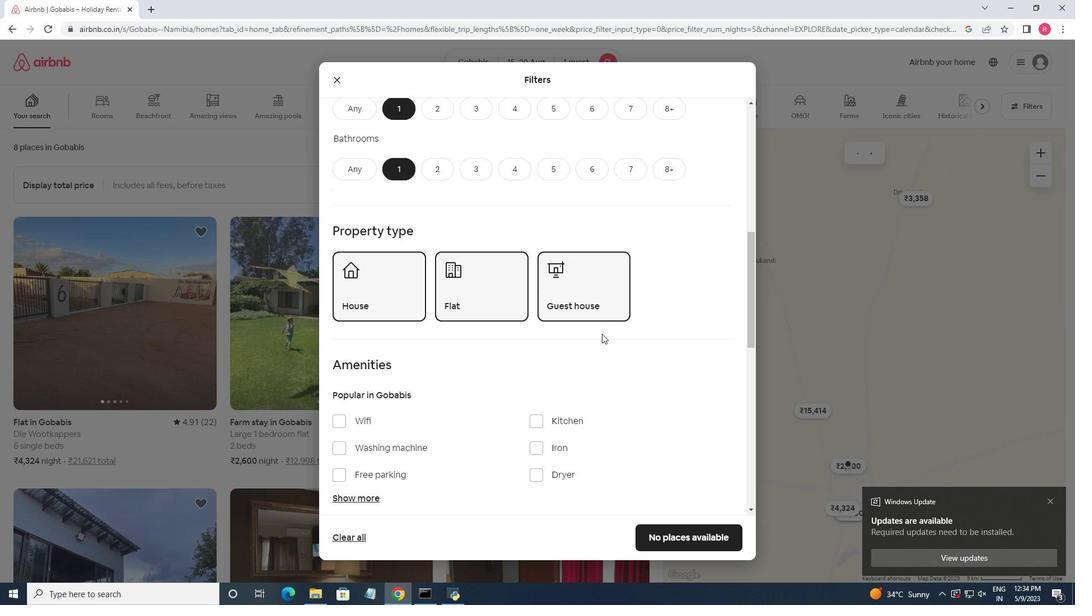 
Action: Mouse scrolled (602, 333) with delta (0, 0)
Screenshot: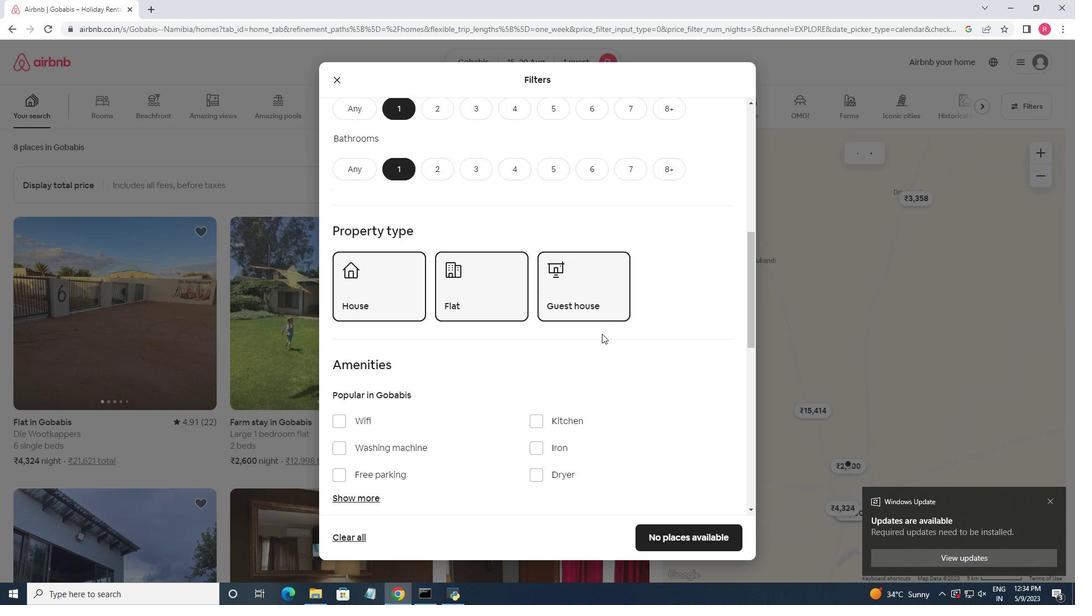 
Action: Mouse moved to (471, 338)
Screenshot: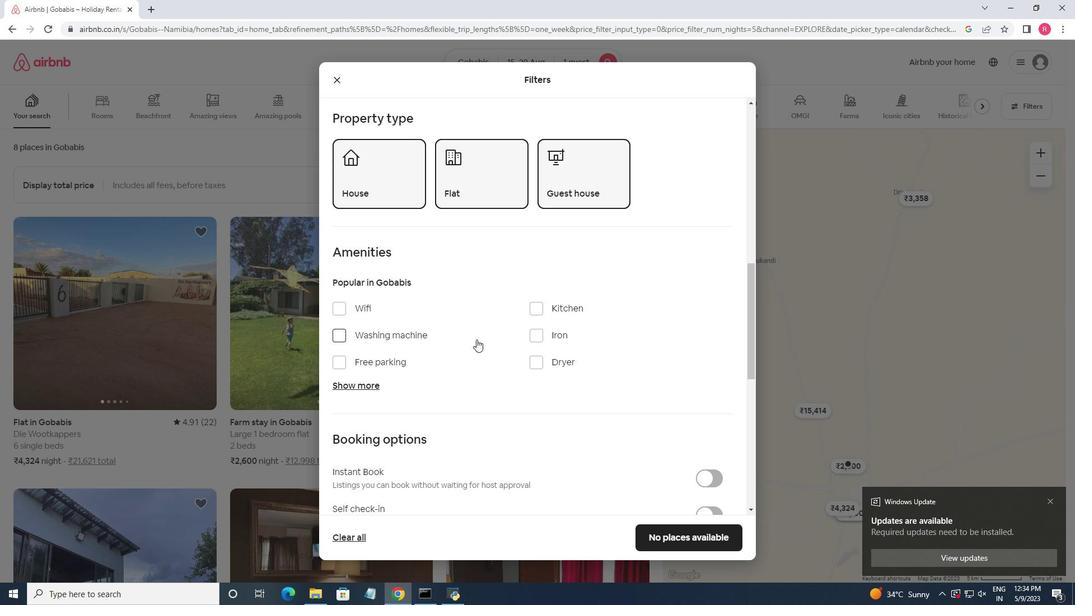 
Action: Mouse scrolled (471, 337) with delta (0, 0)
Screenshot: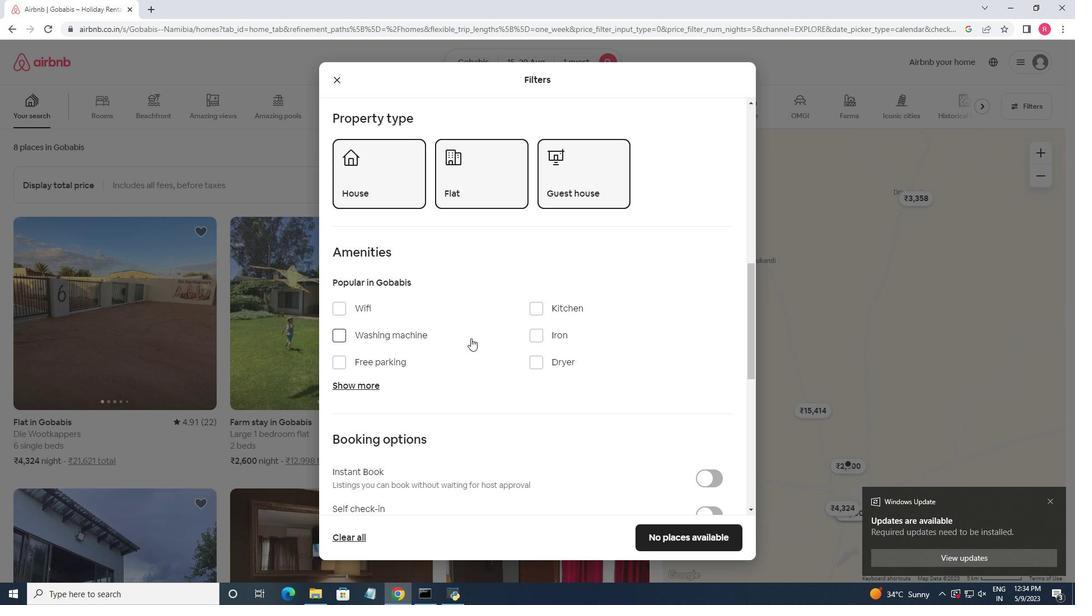 
Action: Mouse moved to (471, 337)
Screenshot: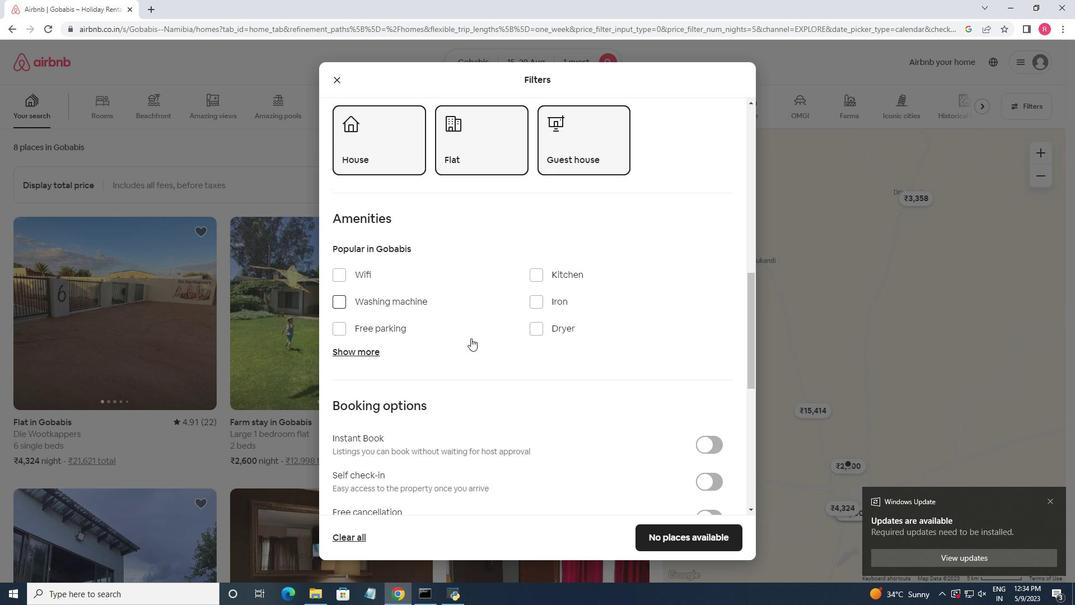 
Action: Mouse scrolled (471, 337) with delta (0, 0)
Screenshot: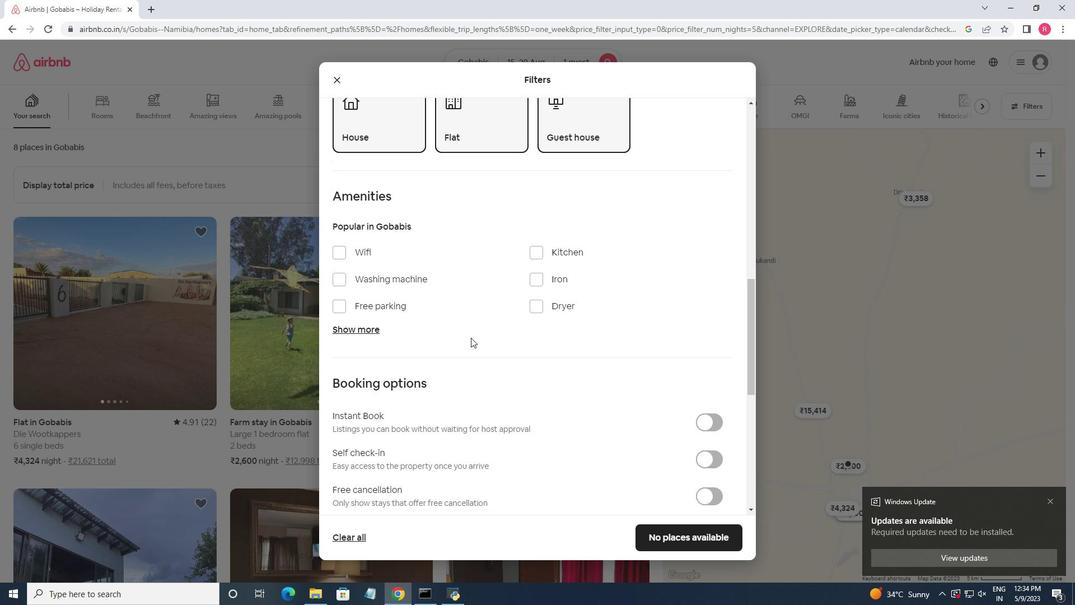 
Action: Mouse scrolled (471, 337) with delta (0, 0)
Screenshot: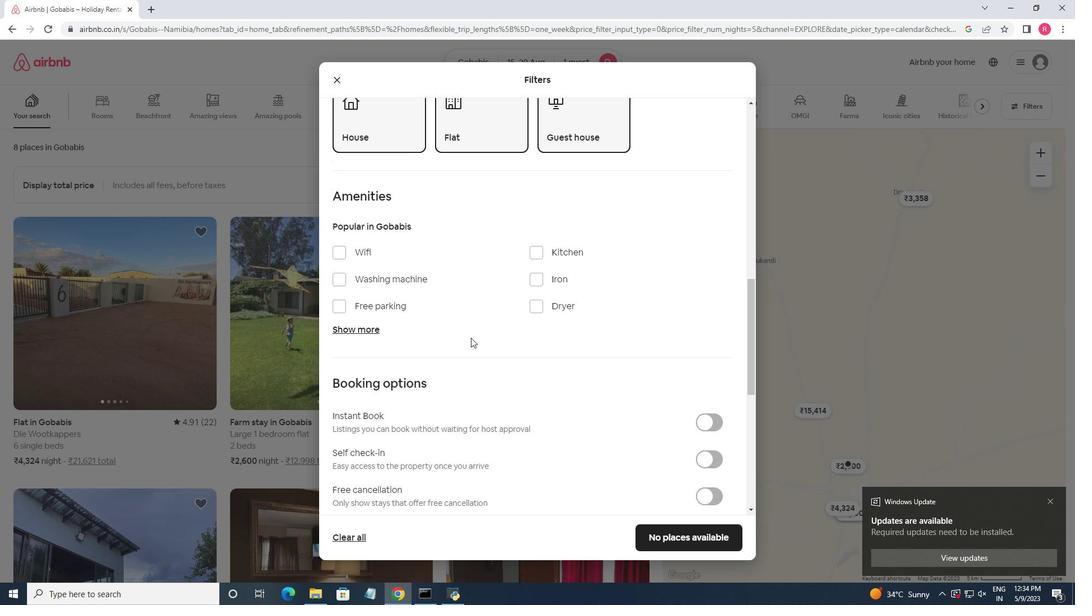 
Action: Mouse scrolled (471, 337) with delta (0, 0)
Screenshot: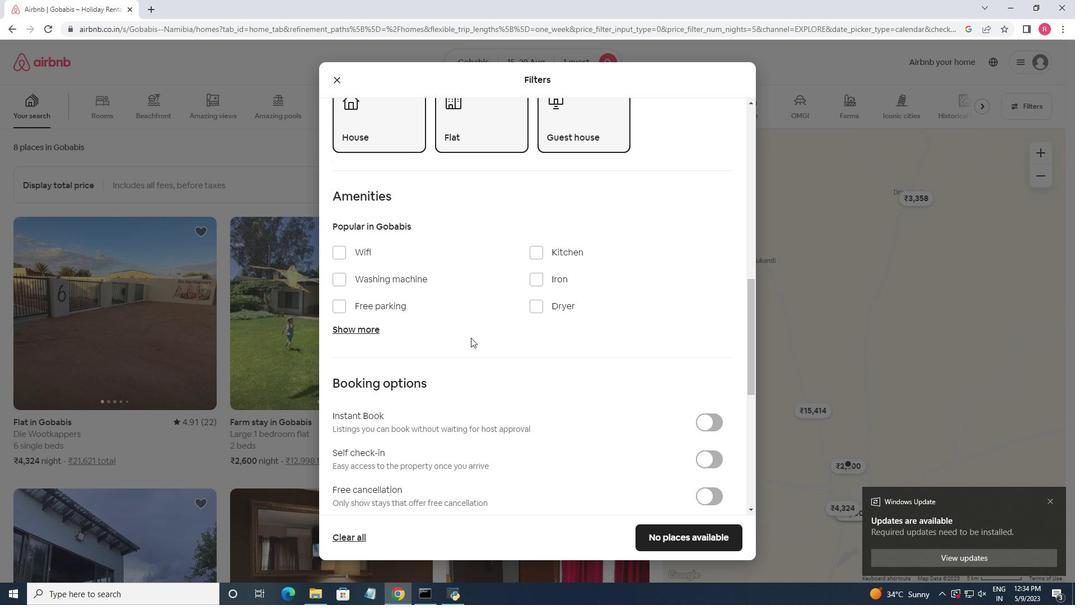 
Action: Mouse moved to (713, 293)
Screenshot: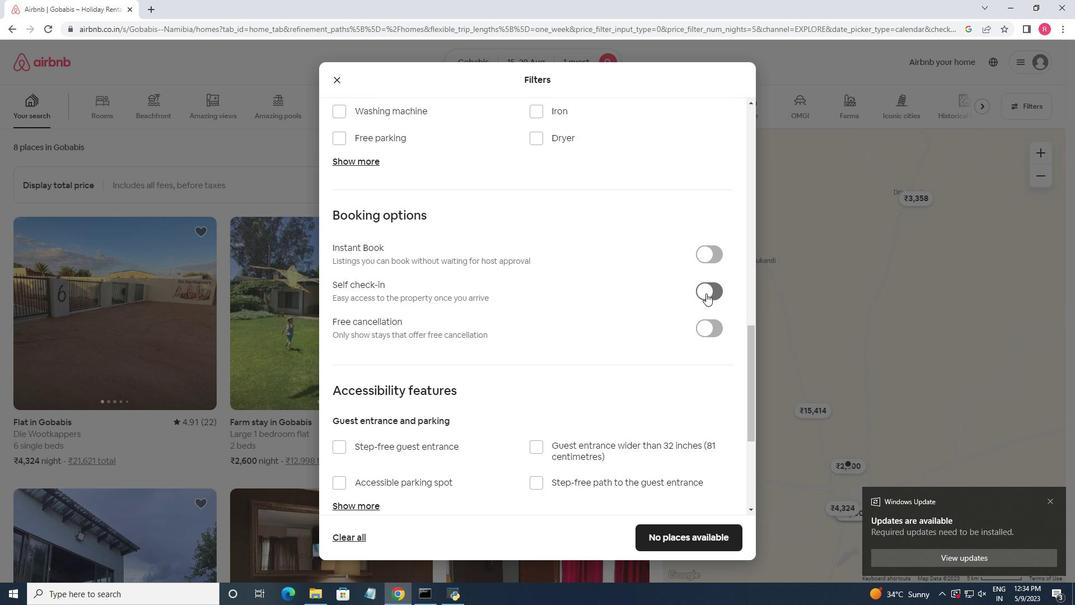 
Action: Mouse pressed left at (713, 293)
Screenshot: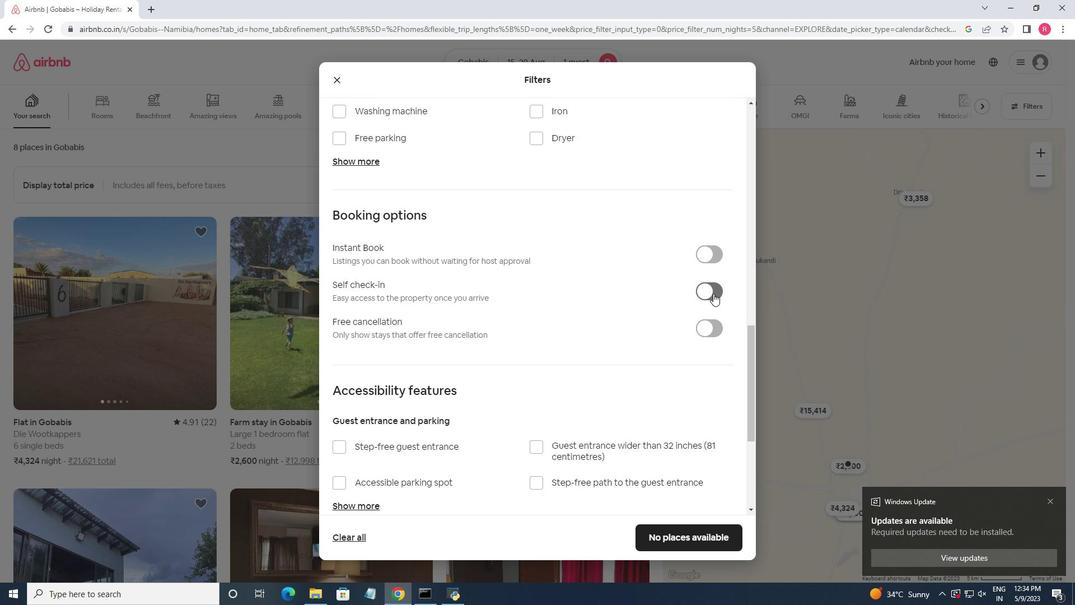 
Action: Mouse moved to (545, 290)
Screenshot: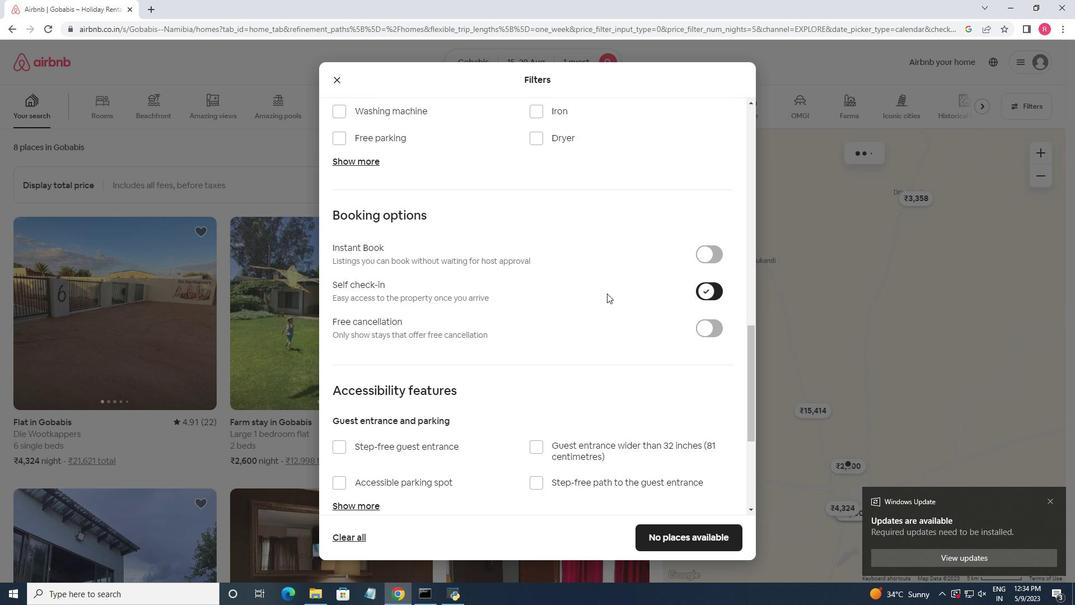 
Action: Mouse scrolled (545, 289) with delta (0, 0)
Screenshot: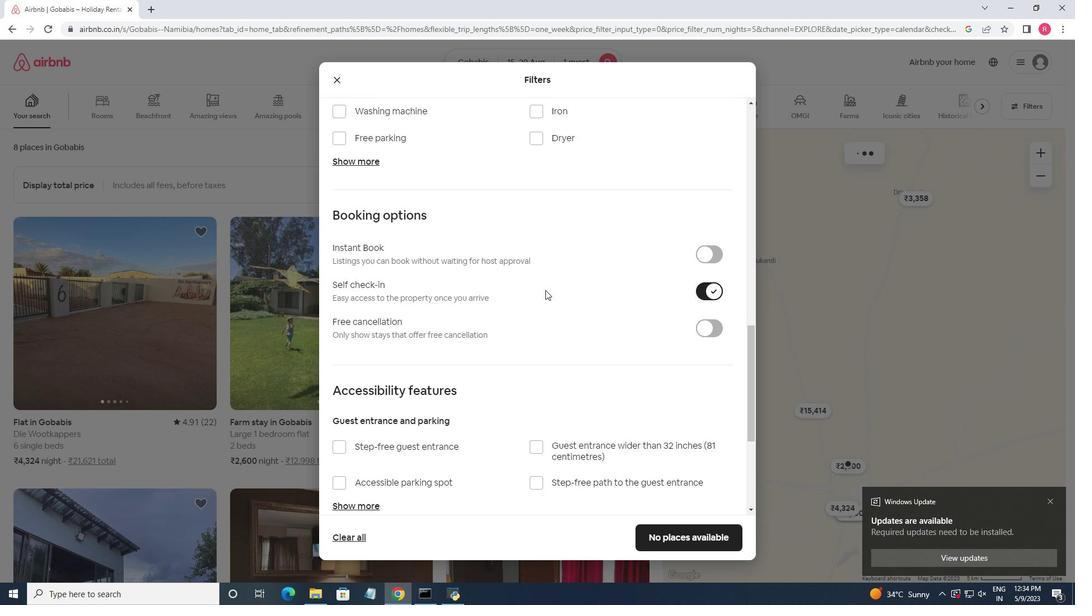 
Action: Mouse scrolled (545, 289) with delta (0, 0)
Screenshot: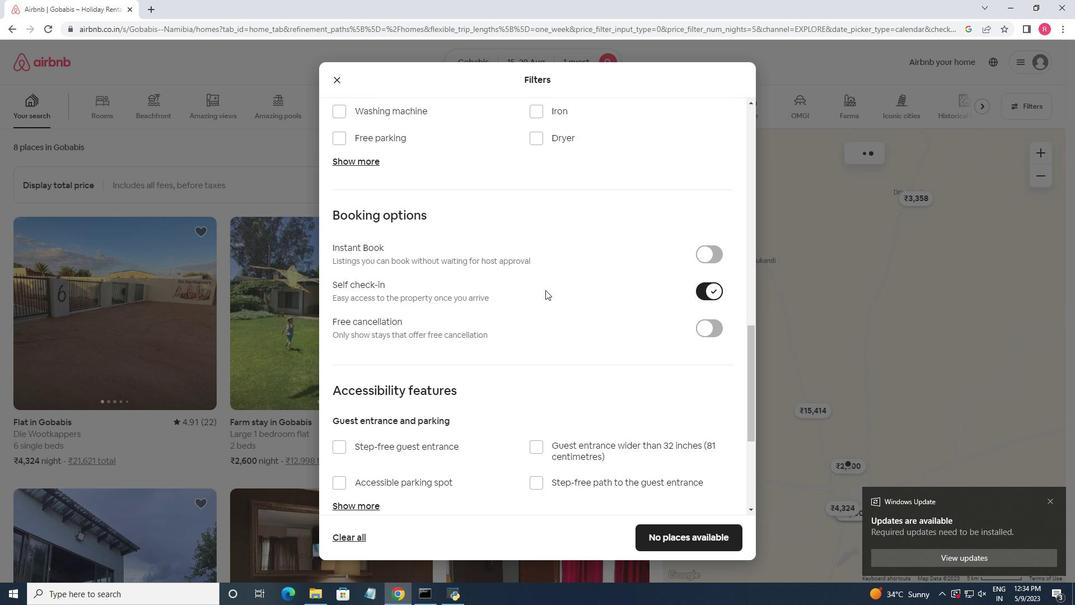 
Action: Mouse scrolled (545, 289) with delta (0, 0)
Screenshot: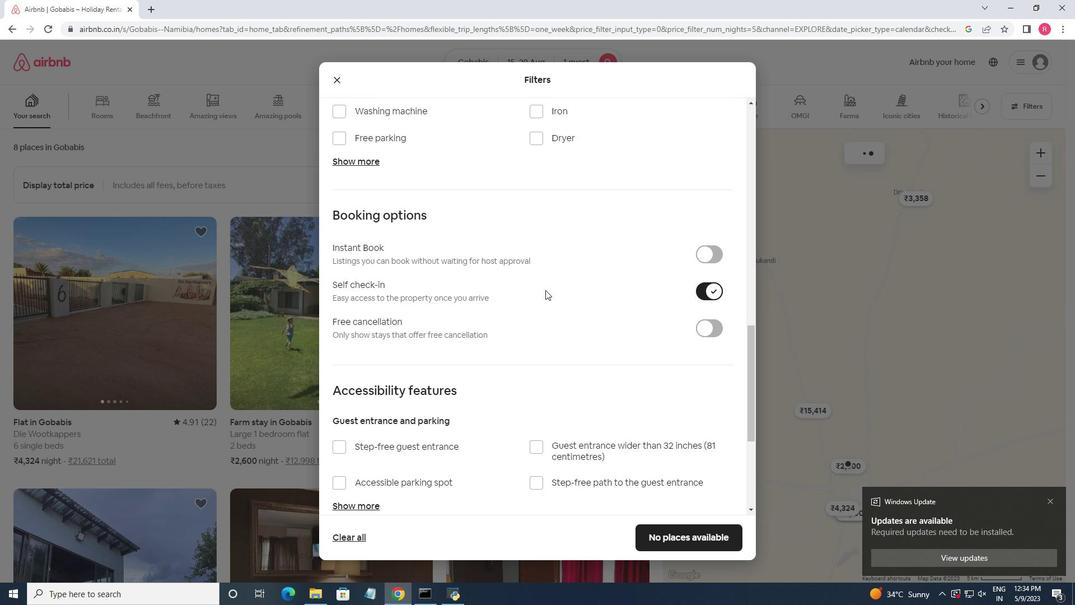 
Action: Mouse scrolled (545, 289) with delta (0, 0)
Screenshot: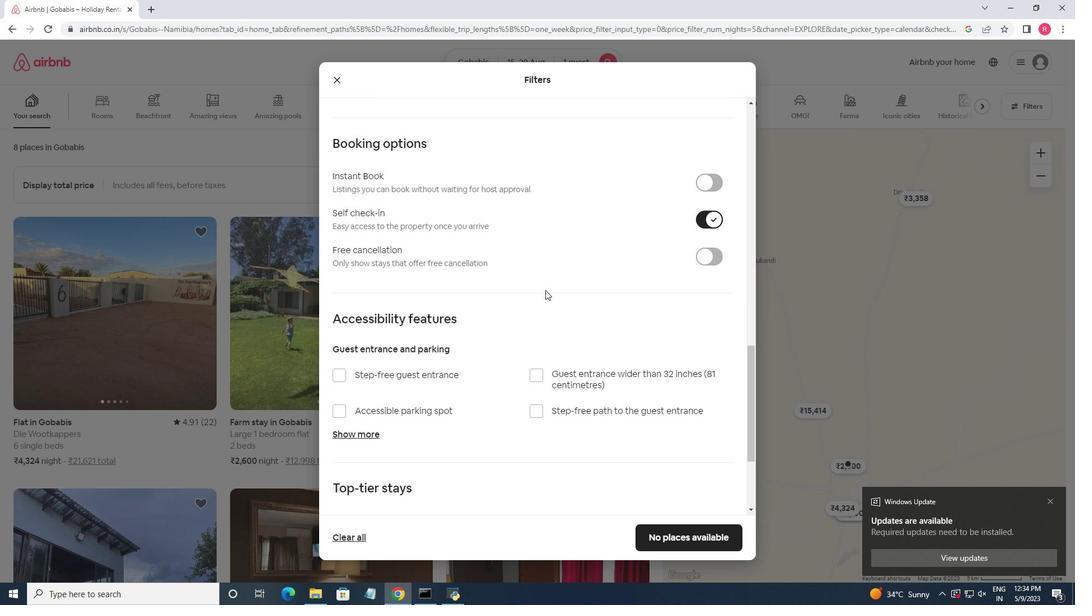 
Action: Mouse scrolled (545, 289) with delta (0, 0)
Screenshot: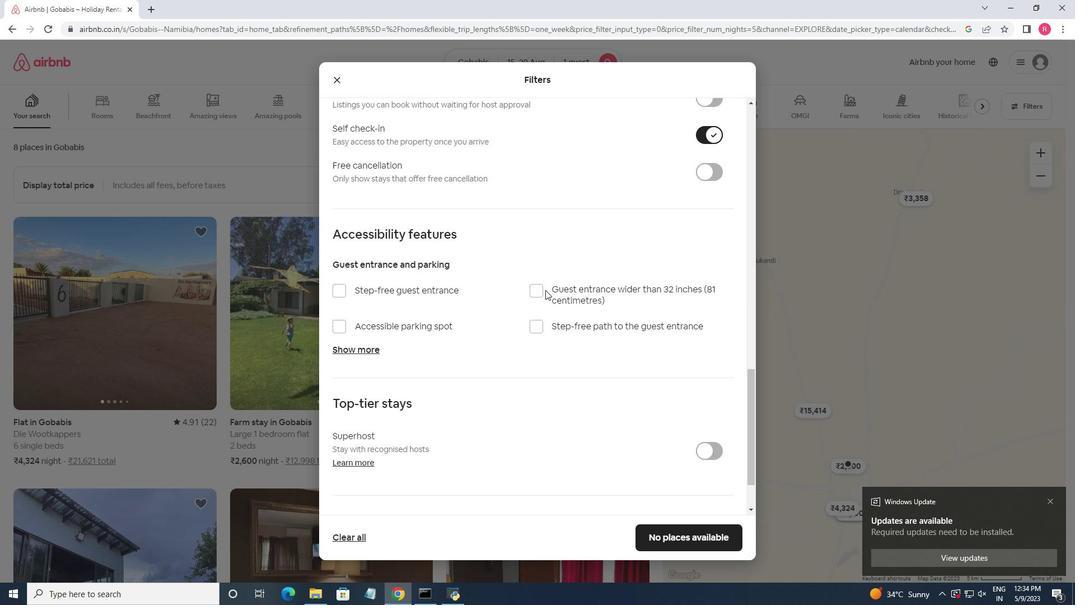 
Action: Mouse scrolled (545, 289) with delta (0, 0)
Screenshot: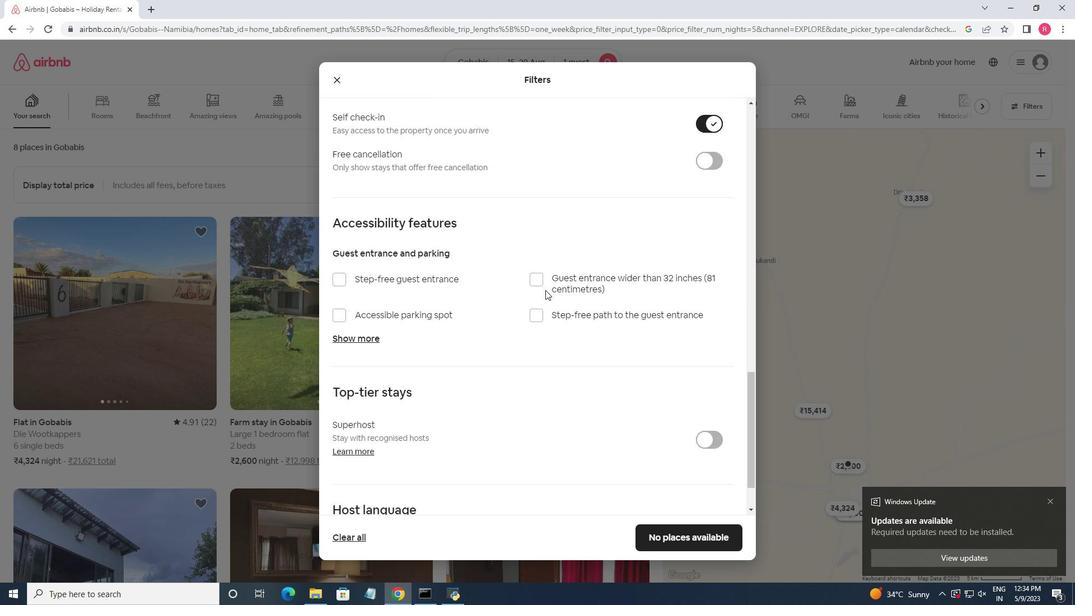 
Action: Mouse moved to (347, 477)
Screenshot: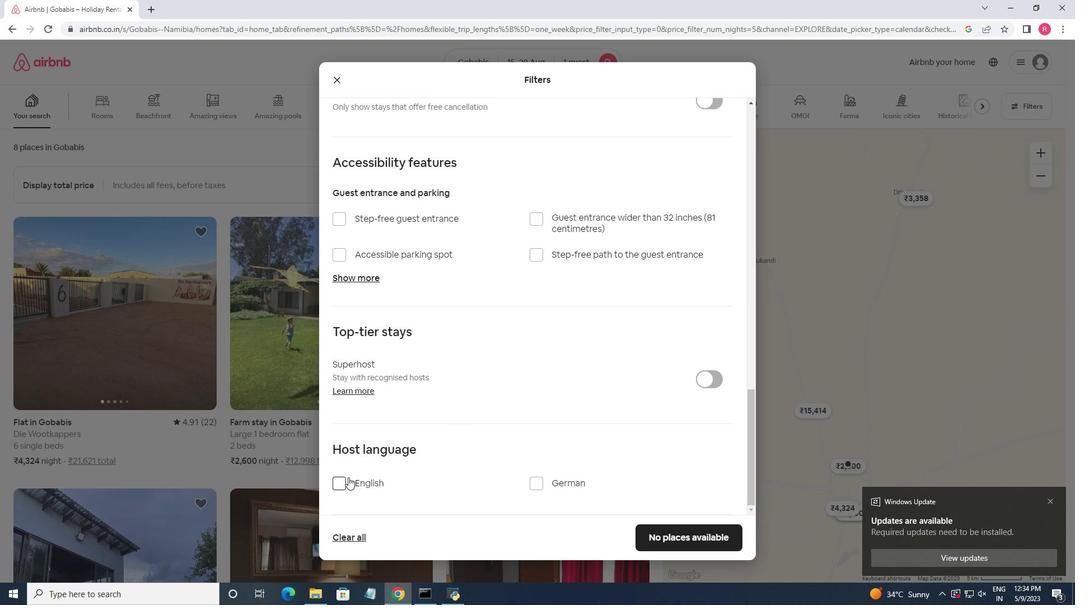 
Action: Mouse pressed left at (347, 477)
Screenshot: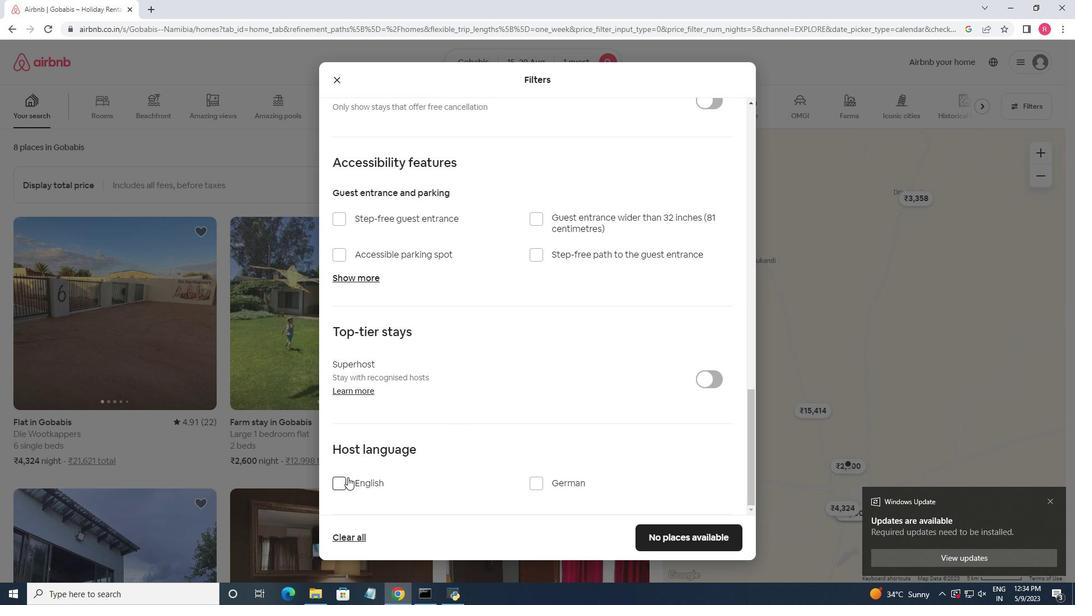 
Action: Mouse moved to (677, 531)
Screenshot: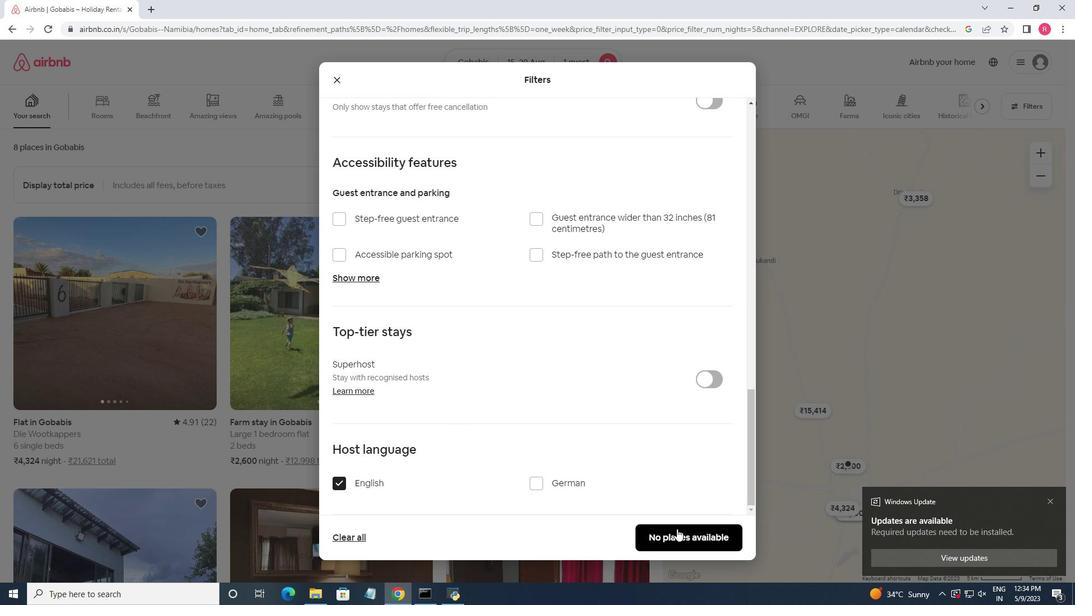 
Action: Mouse pressed left at (677, 531)
Screenshot: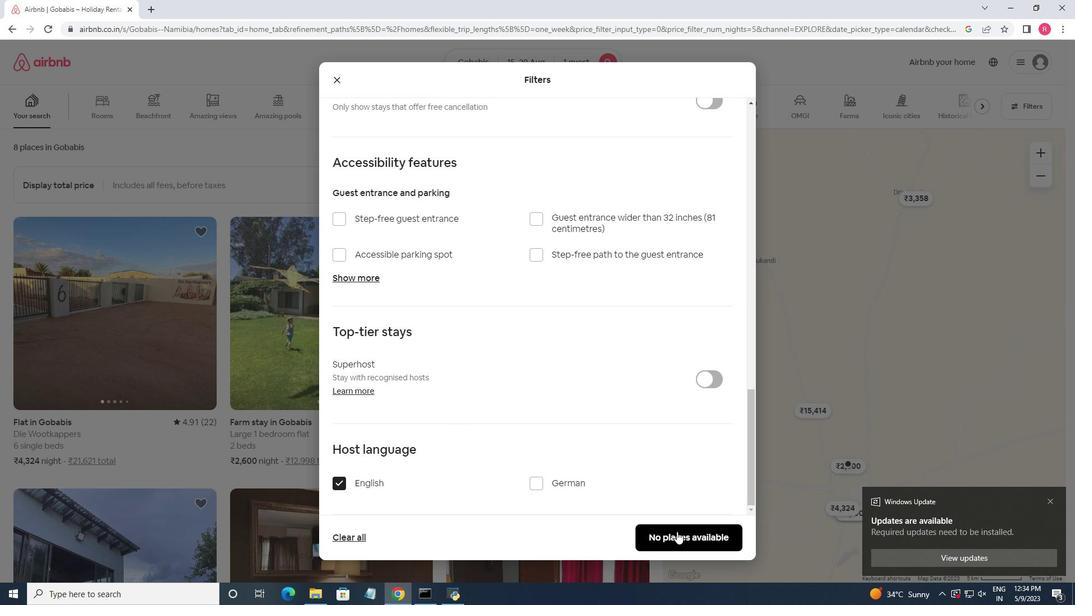 
Action: Mouse moved to (853, 279)
Screenshot: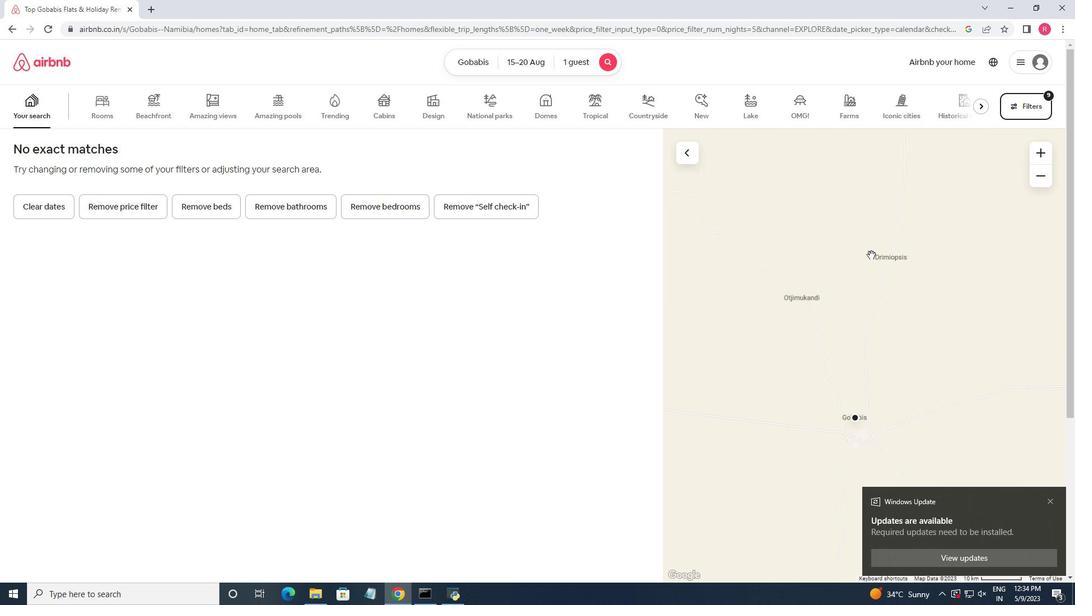 
